 Task: Create a rule when custom fields attachments is set to a date Less than 1 hours from now by anyone.
Action: Mouse moved to (994, 75)
Screenshot: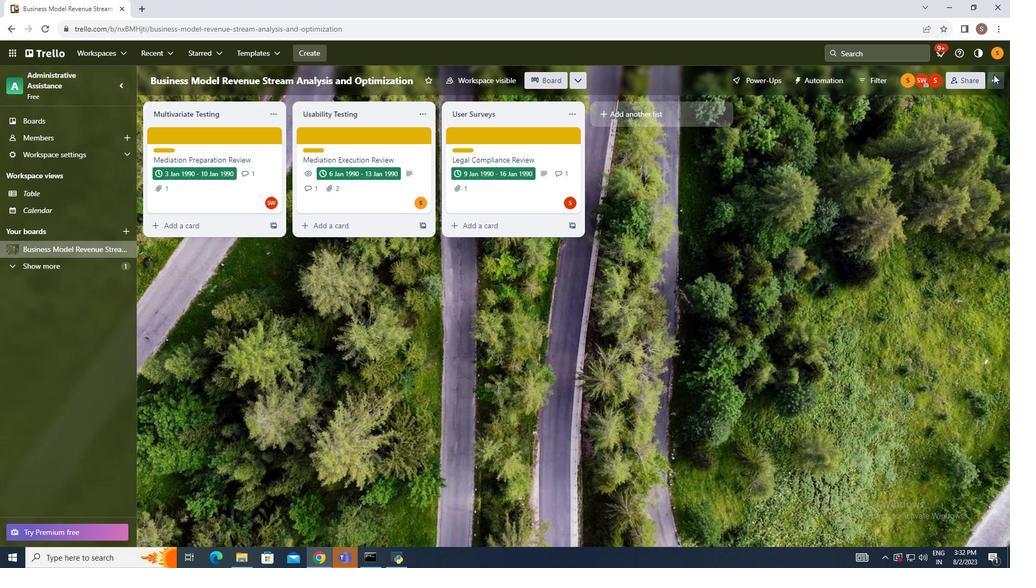 
Action: Mouse pressed left at (994, 75)
Screenshot: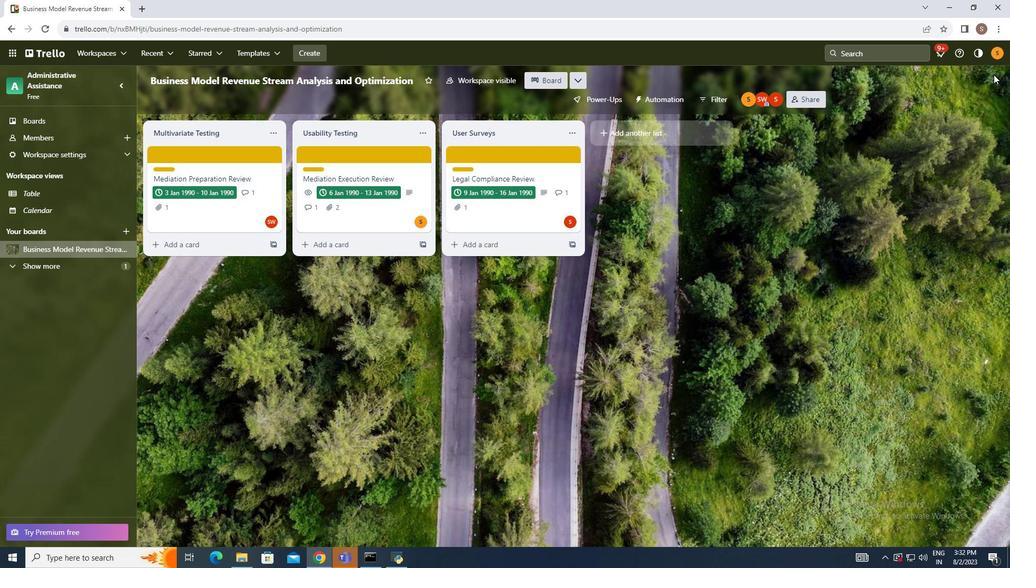 
Action: Mouse moved to (892, 228)
Screenshot: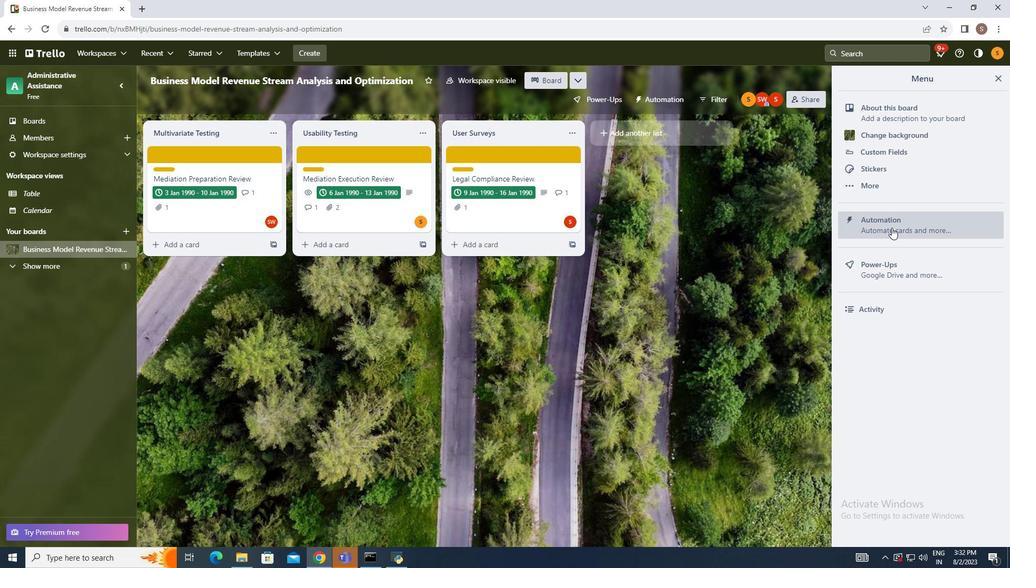 
Action: Mouse pressed left at (892, 228)
Screenshot: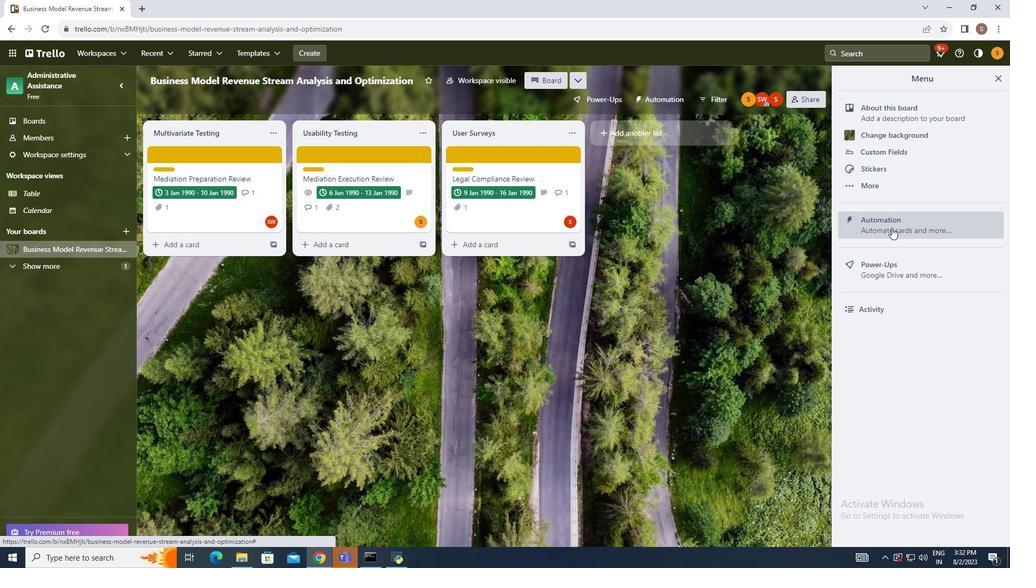 
Action: Mouse moved to (193, 197)
Screenshot: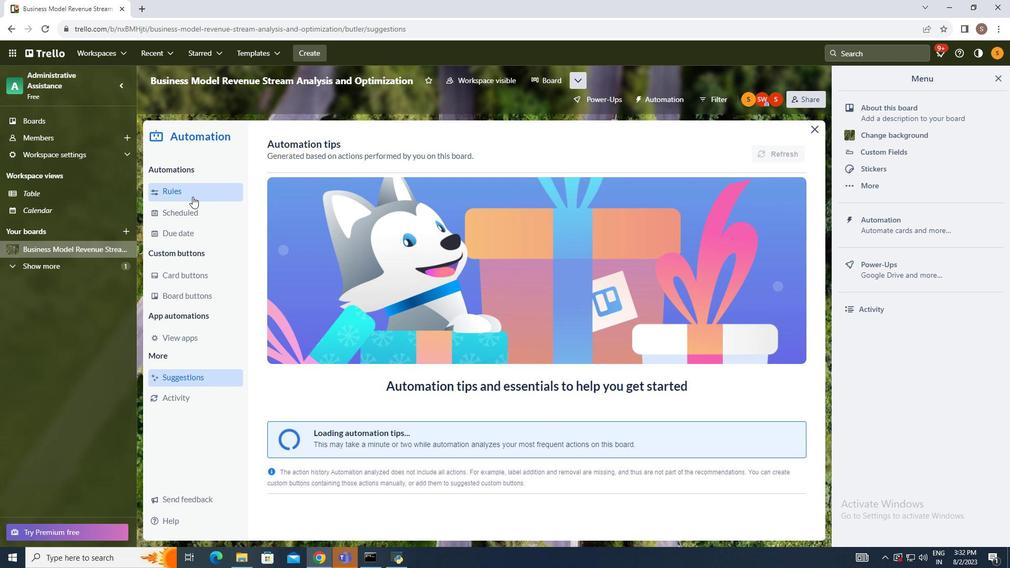 
Action: Mouse pressed left at (193, 197)
Screenshot: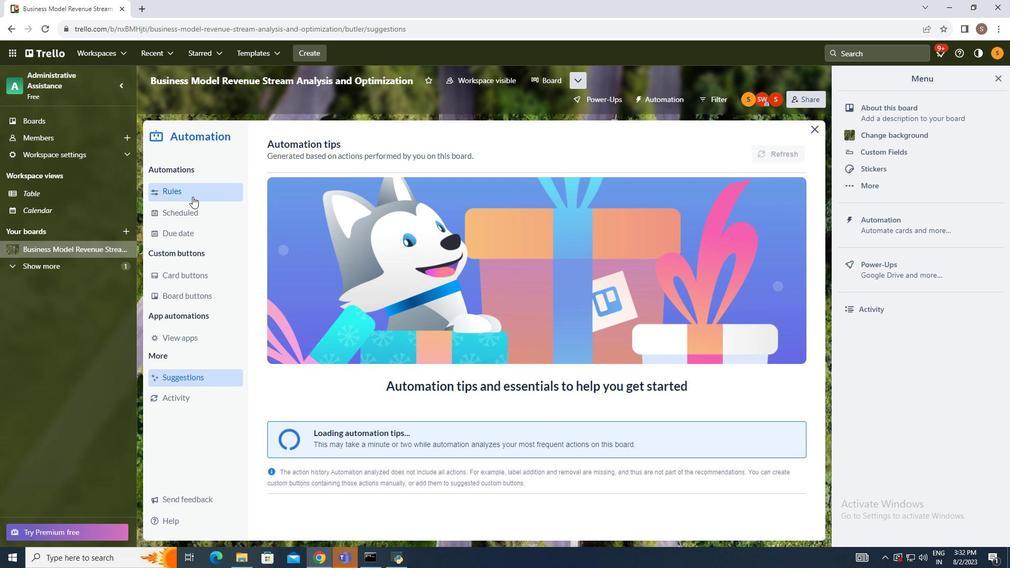 
Action: Mouse moved to (700, 149)
Screenshot: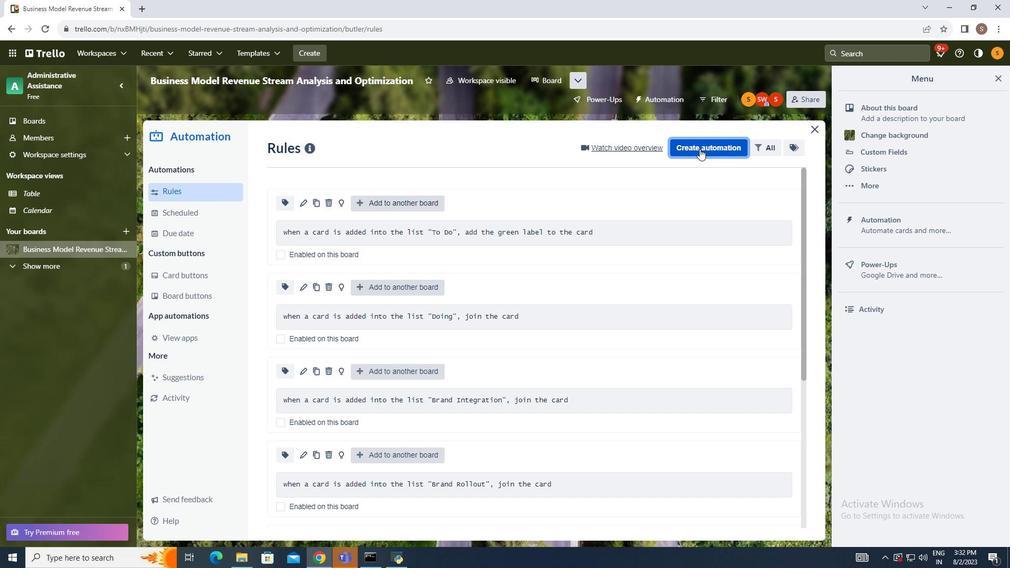 
Action: Mouse pressed left at (700, 149)
Screenshot: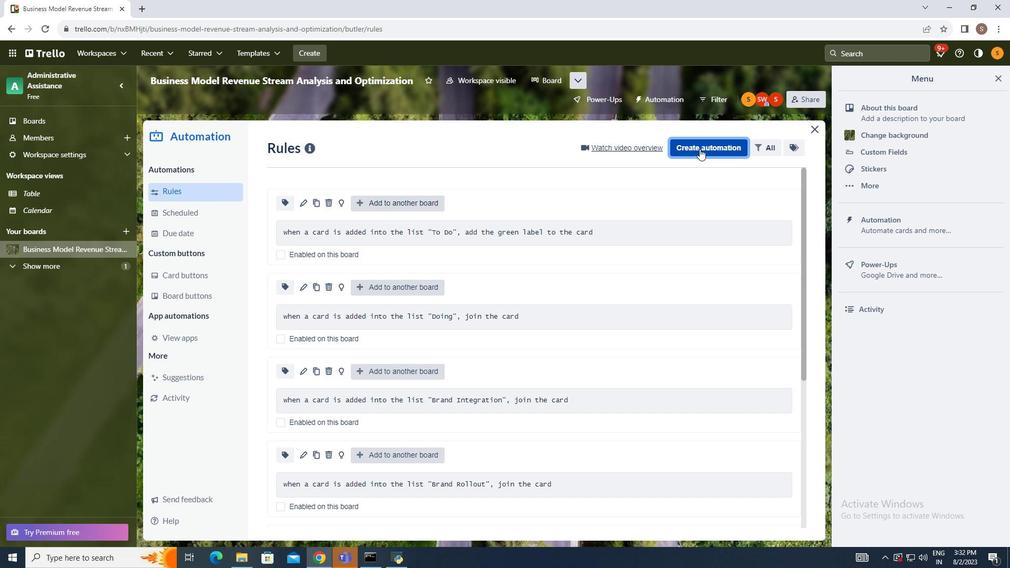 
Action: Mouse moved to (518, 254)
Screenshot: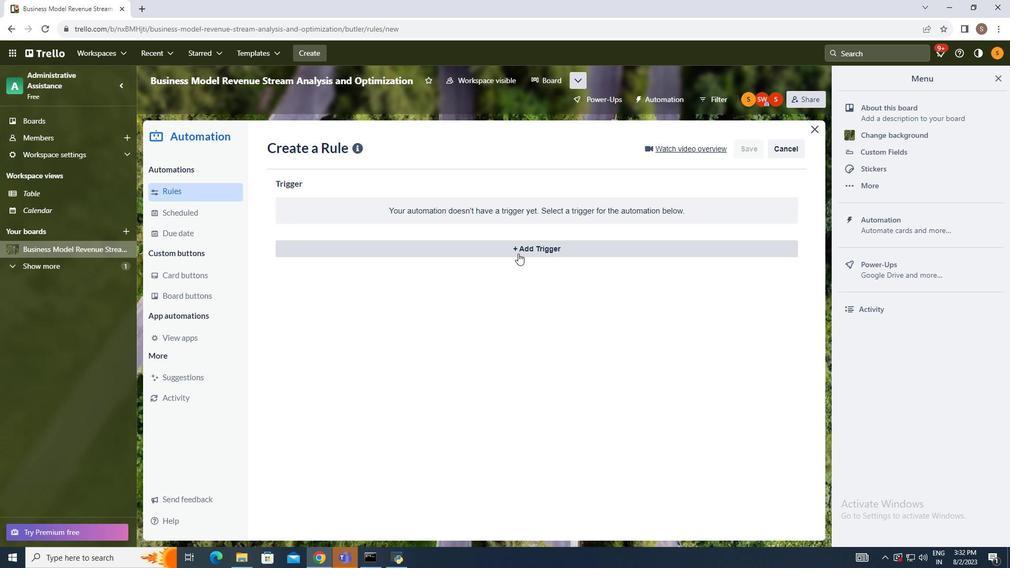 
Action: Mouse pressed left at (518, 254)
Screenshot: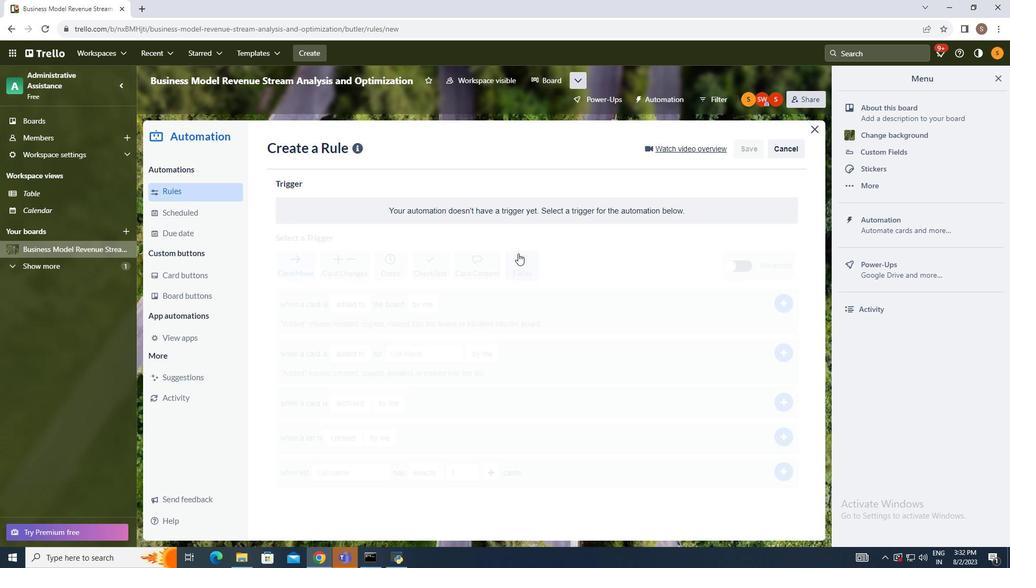 
Action: Mouse moved to (525, 295)
Screenshot: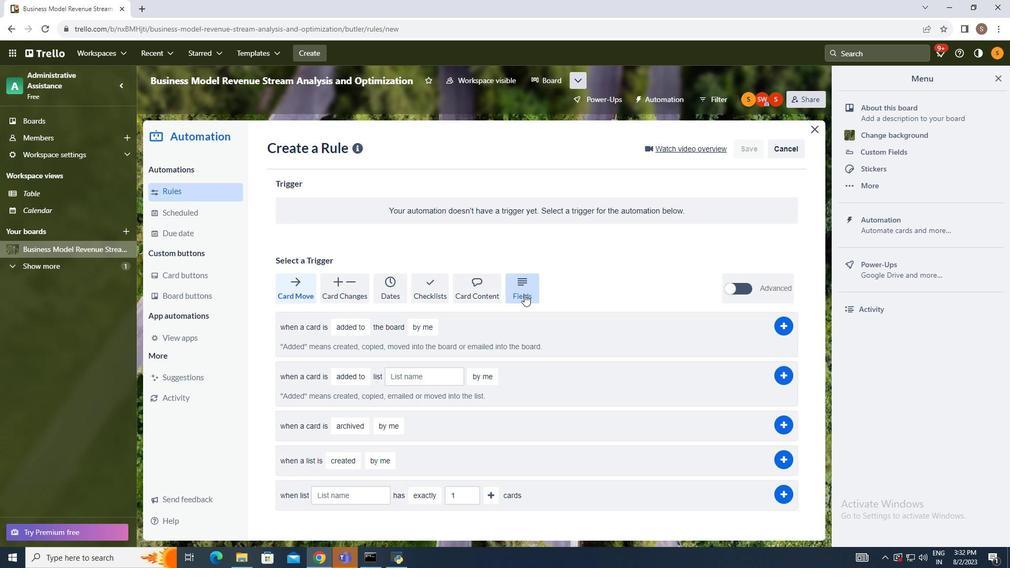 
Action: Mouse pressed left at (525, 295)
Screenshot: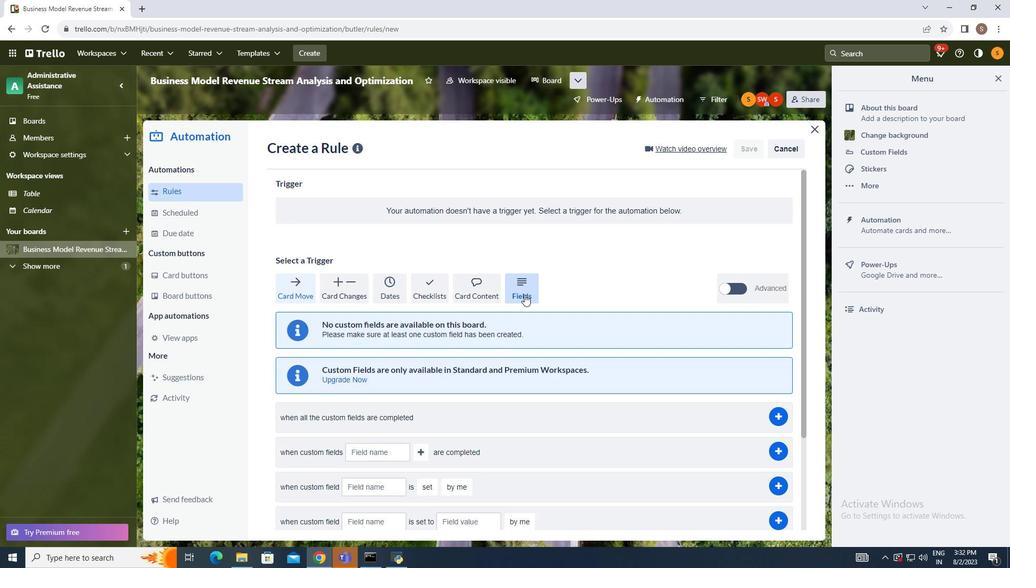 
Action: Mouse moved to (527, 295)
Screenshot: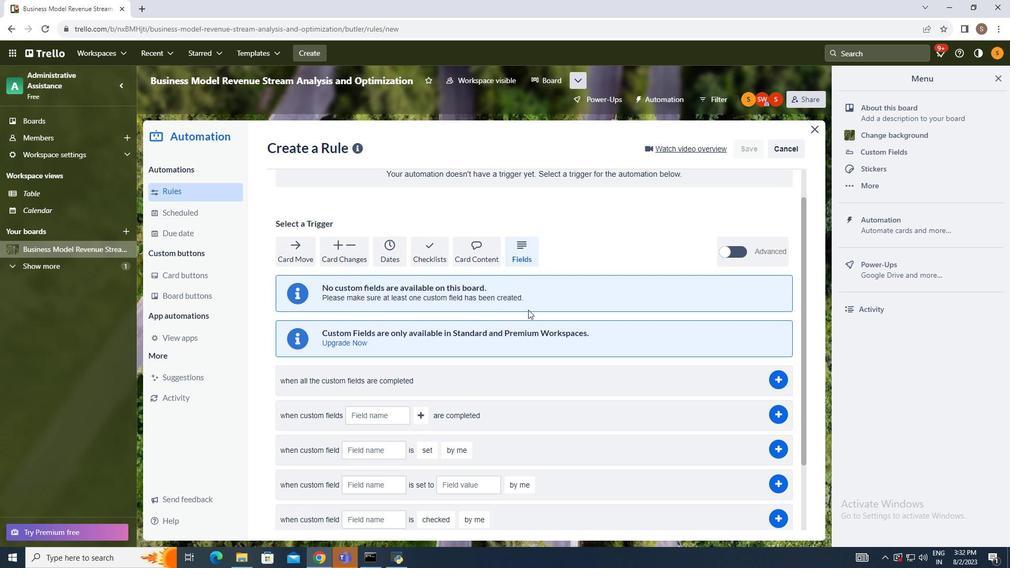 
Action: Mouse scrolled (527, 295) with delta (0, 0)
Screenshot: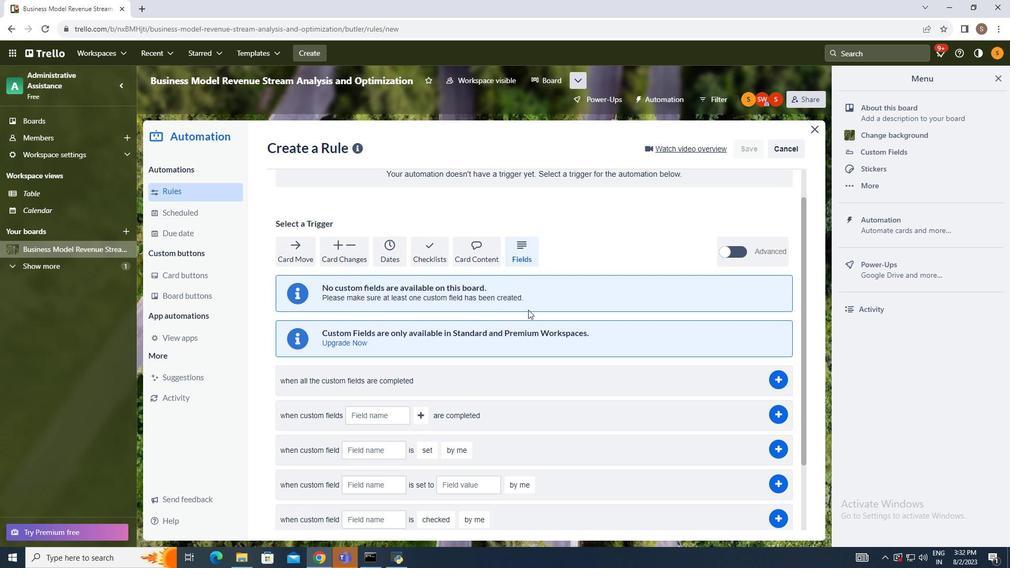 
Action: Mouse moved to (528, 306)
Screenshot: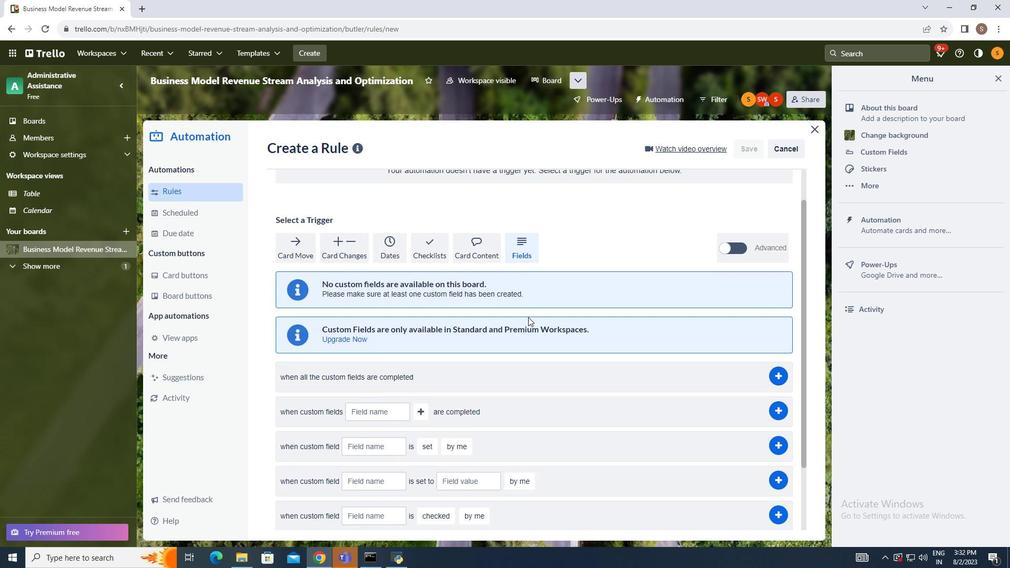 
Action: Mouse scrolled (528, 307) with delta (0, 0)
Screenshot: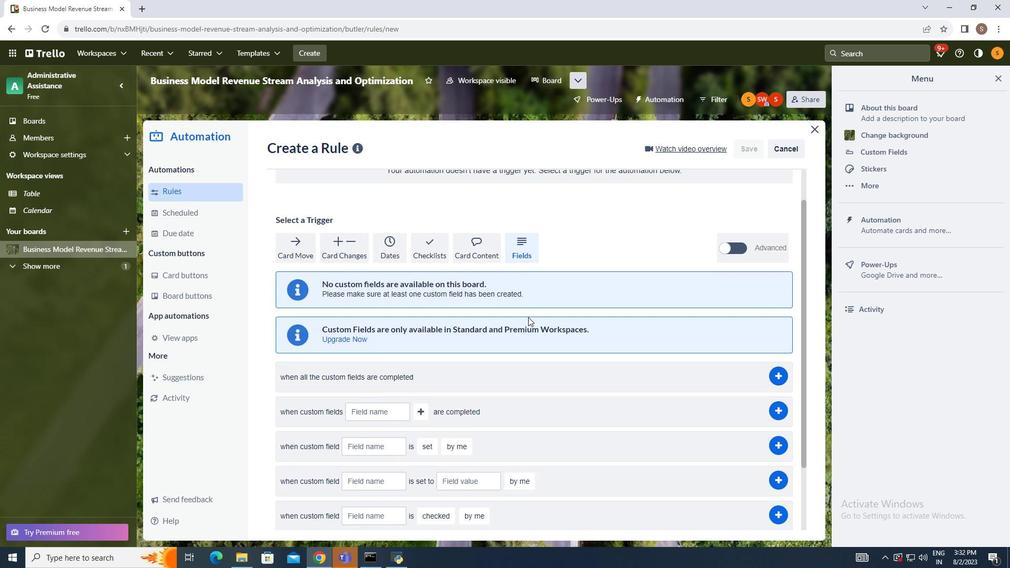 
Action: Mouse moved to (528, 307)
Screenshot: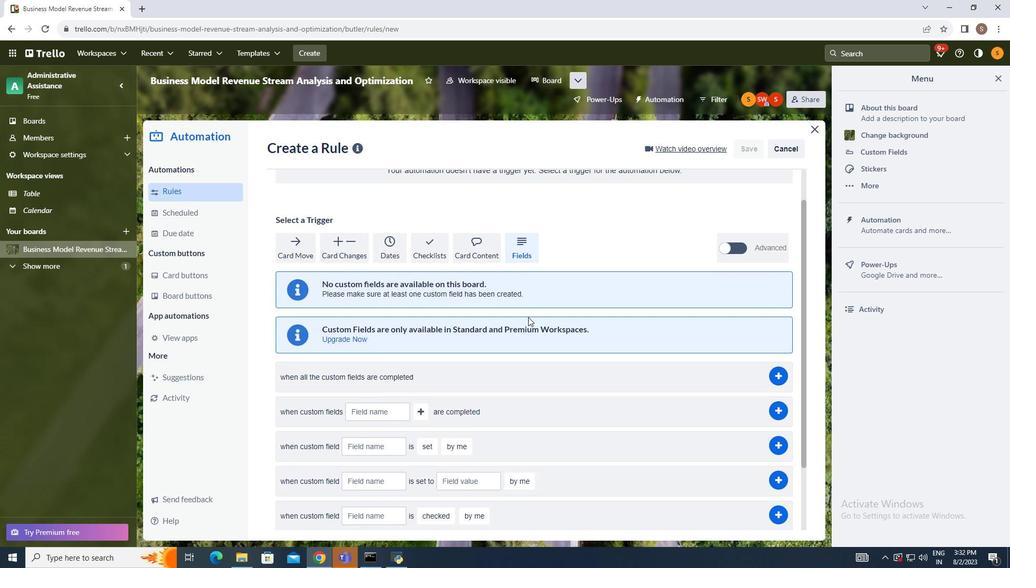 
Action: Mouse scrolled (528, 307) with delta (0, 0)
Screenshot: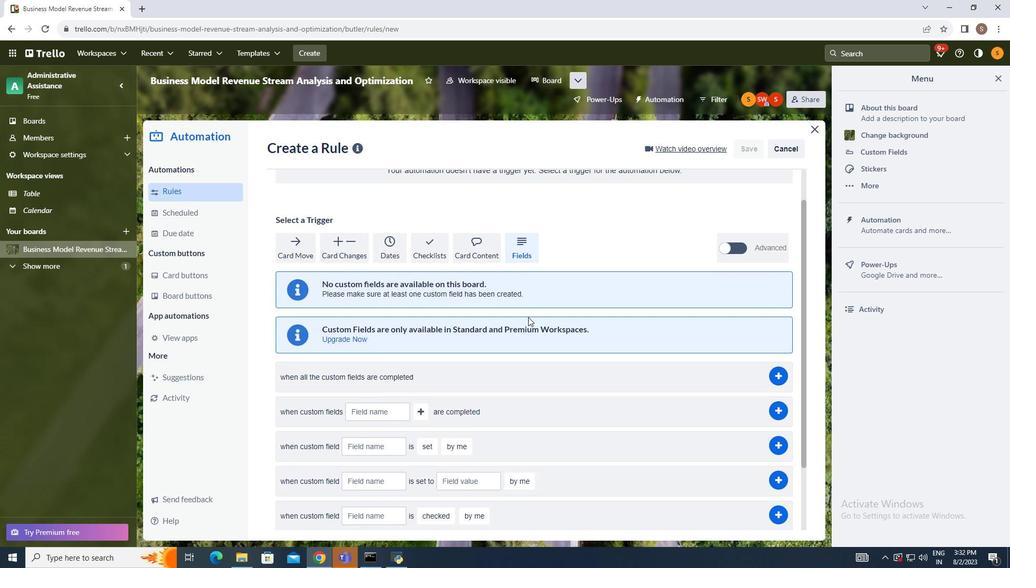 
Action: Mouse moved to (528, 311)
Screenshot: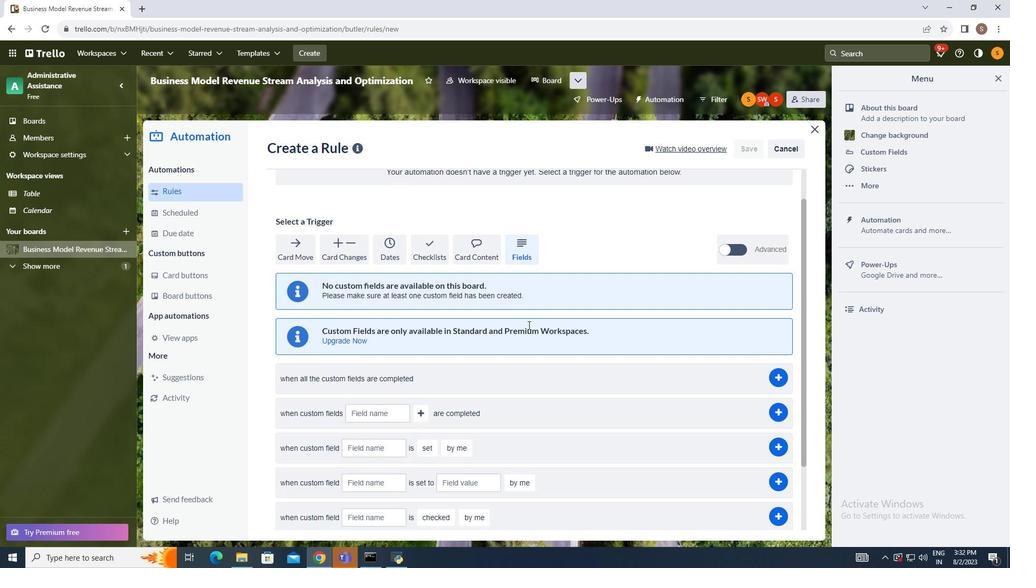 
Action: Mouse scrolled (528, 312) with delta (0, 0)
Screenshot: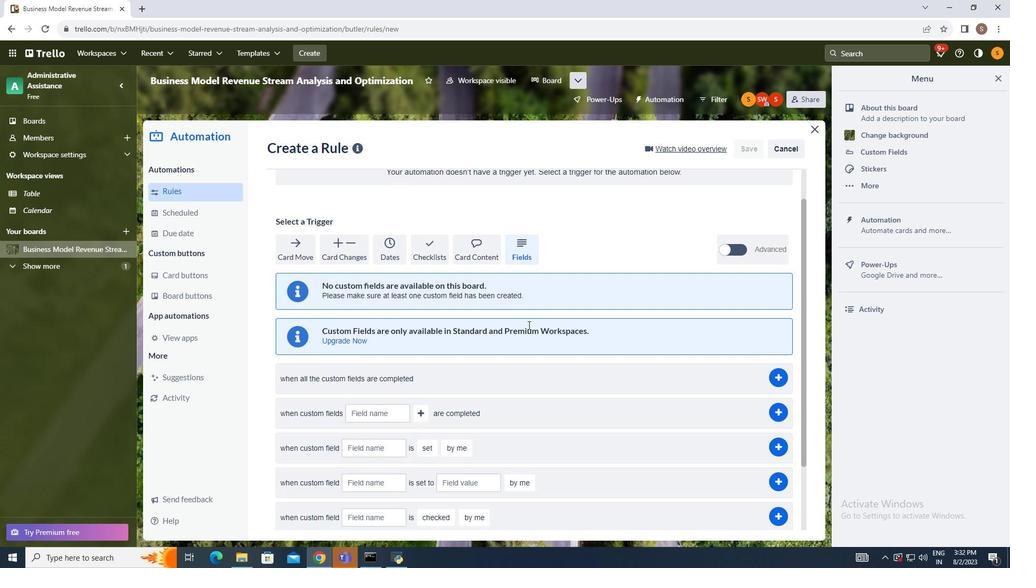 
Action: Mouse moved to (528, 313)
Screenshot: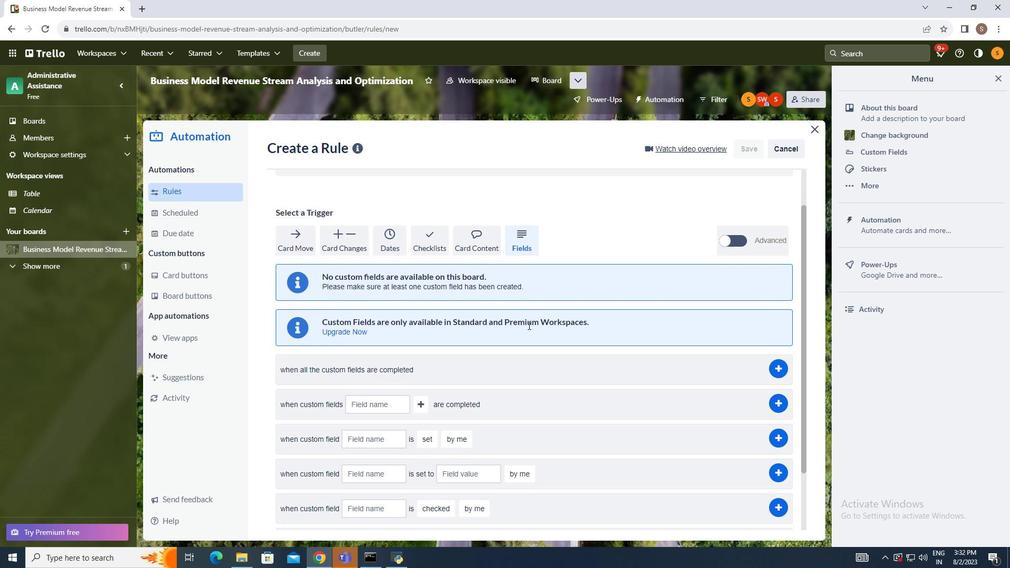 
Action: Mouse scrolled (528, 312) with delta (0, 0)
Screenshot: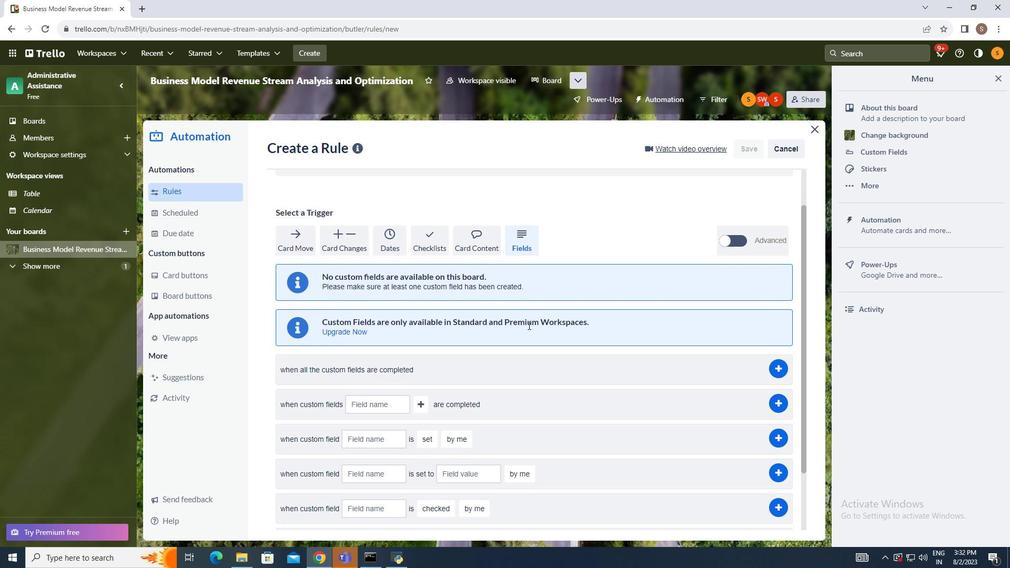 
Action: Mouse moved to (340, 501)
Screenshot: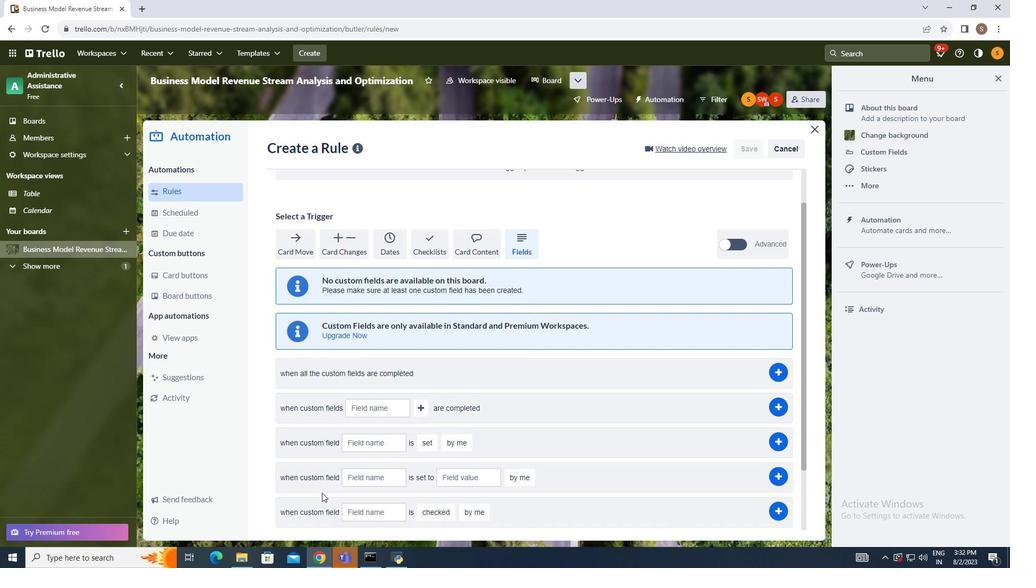 
Action: Mouse scrolled (340, 502) with delta (0, 0)
Screenshot: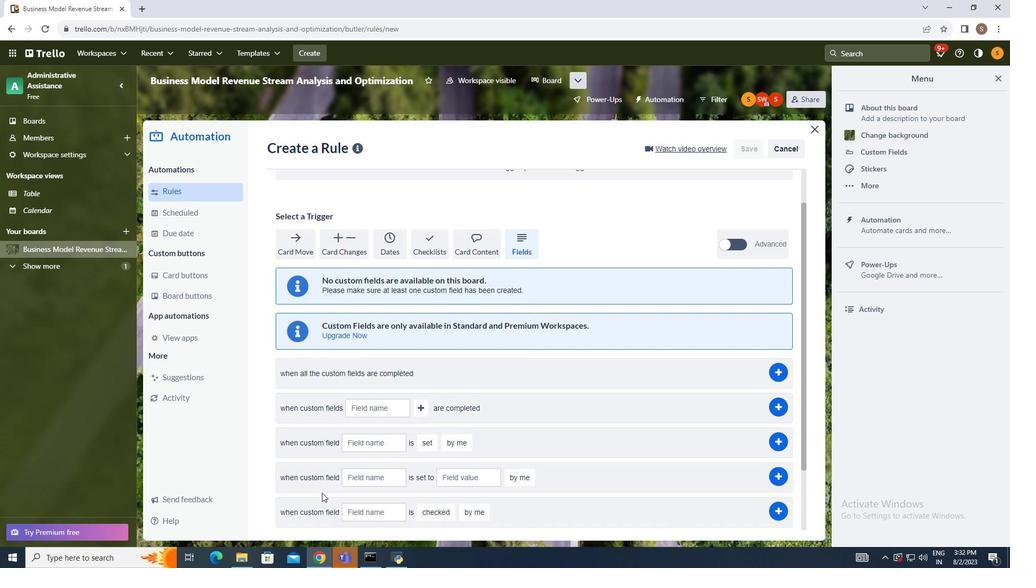 
Action: Mouse moved to (335, 501)
Screenshot: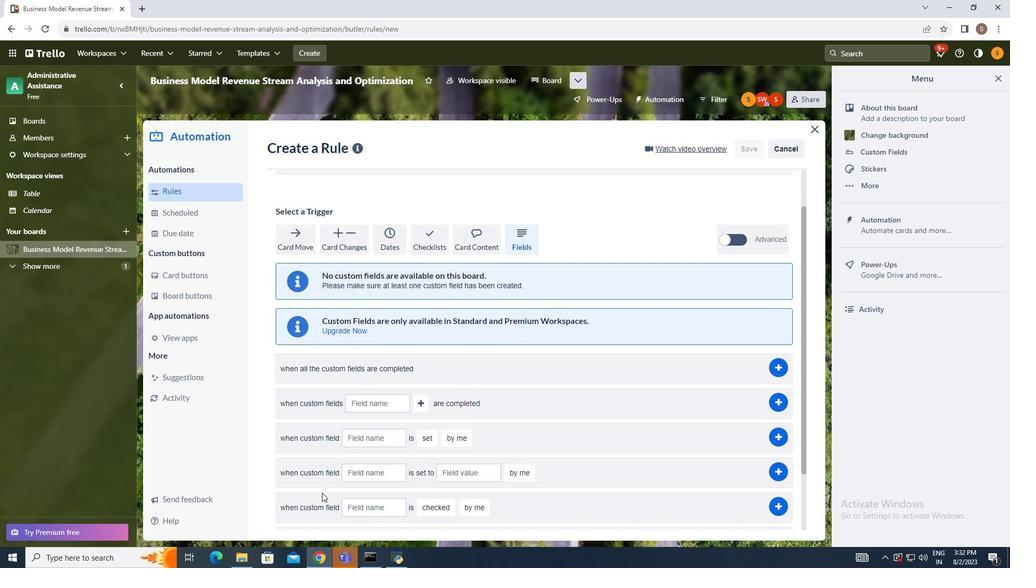 
Action: Mouse scrolled (335, 501) with delta (0, 0)
Screenshot: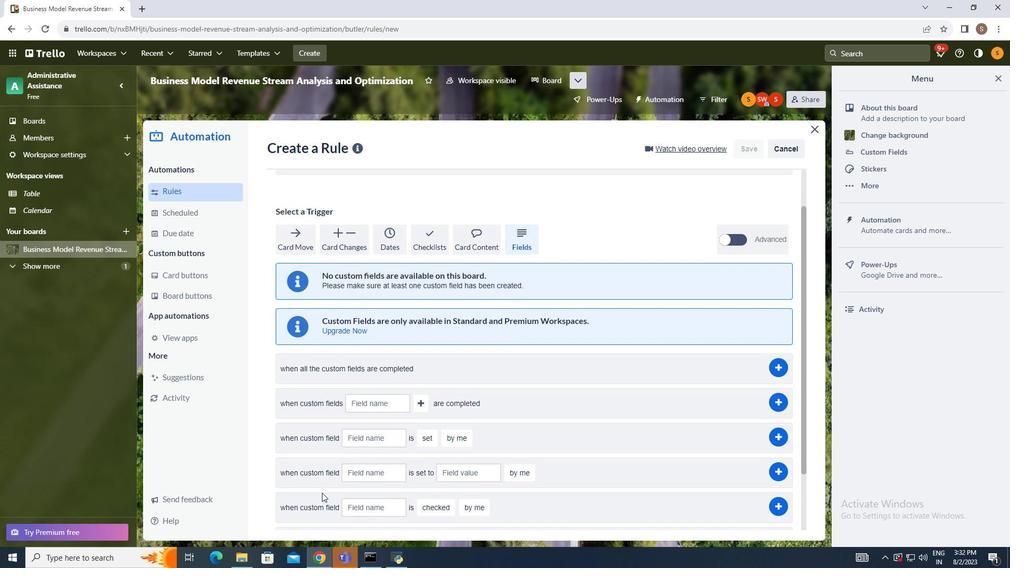 
Action: Mouse moved to (322, 488)
Screenshot: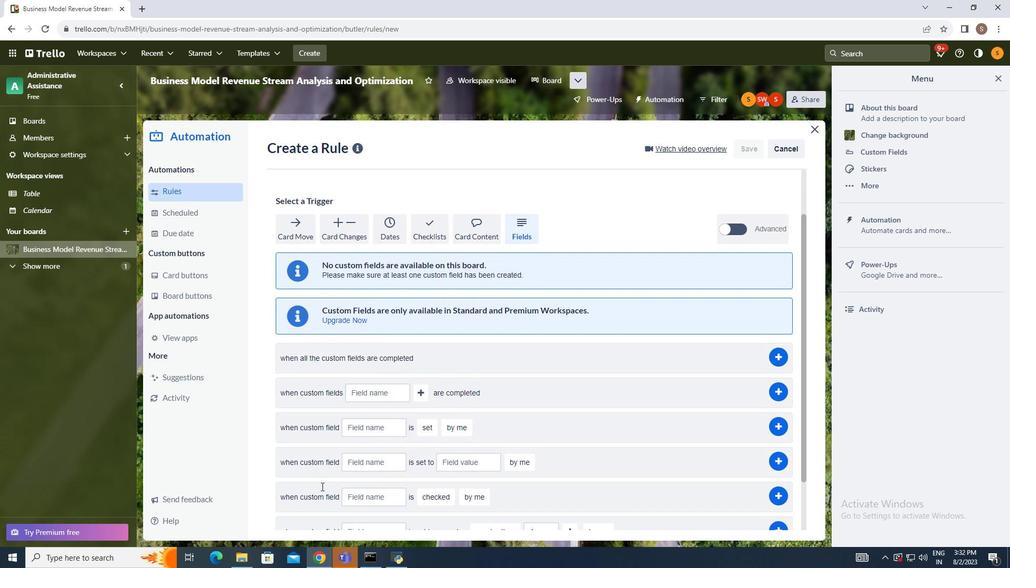 
Action: Mouse scrolled (322, 487) with delta (0, 0)
Screenshot: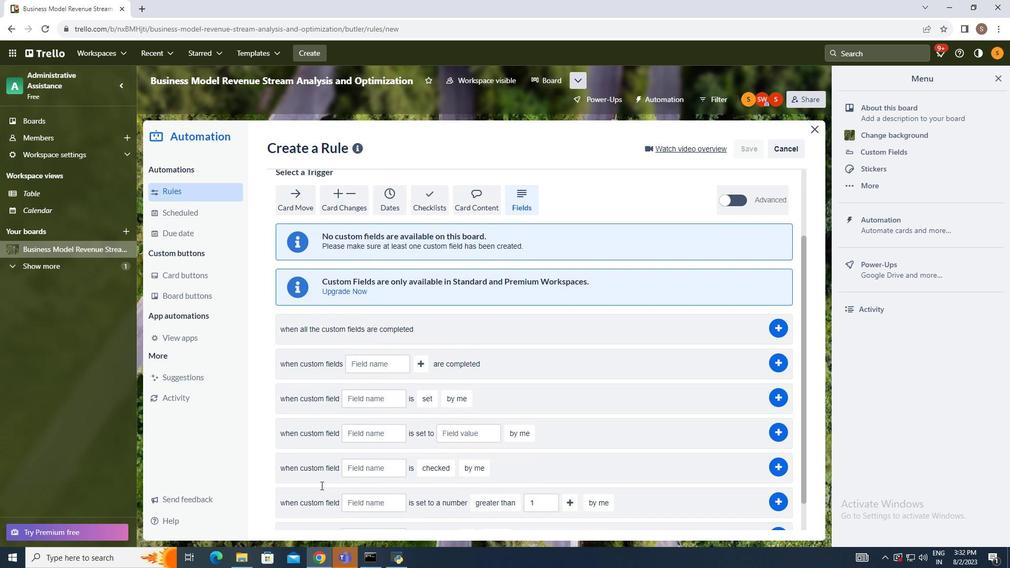 
Action: Mouse scrolled (322, 487) with delta (0, 0)
Screenshot: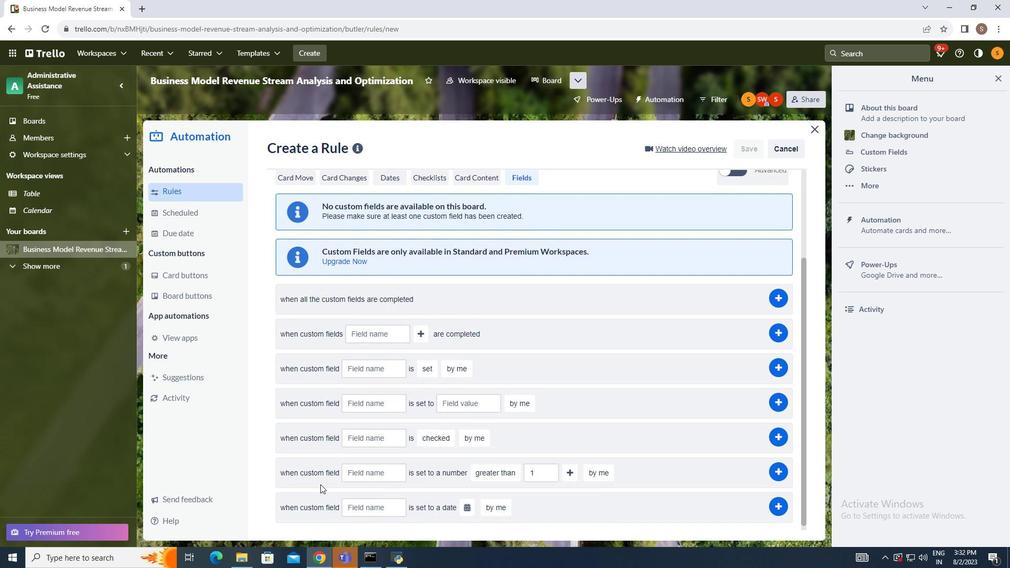 
Action: Mouse moved to (322, 487)
Screenshot: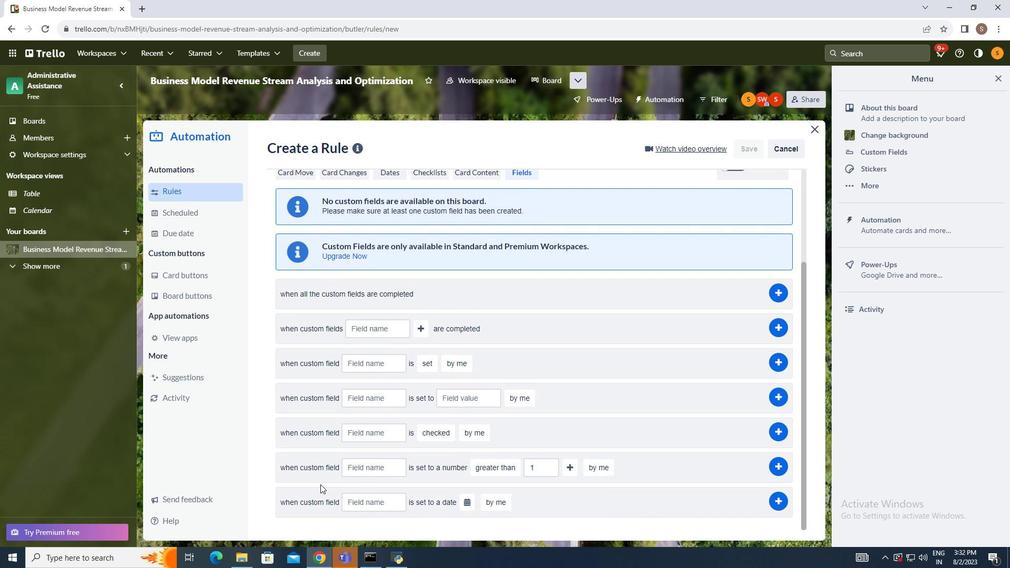 
Action: Mouse scrolled (322, 486) with delta (0, 0)
Screenshot: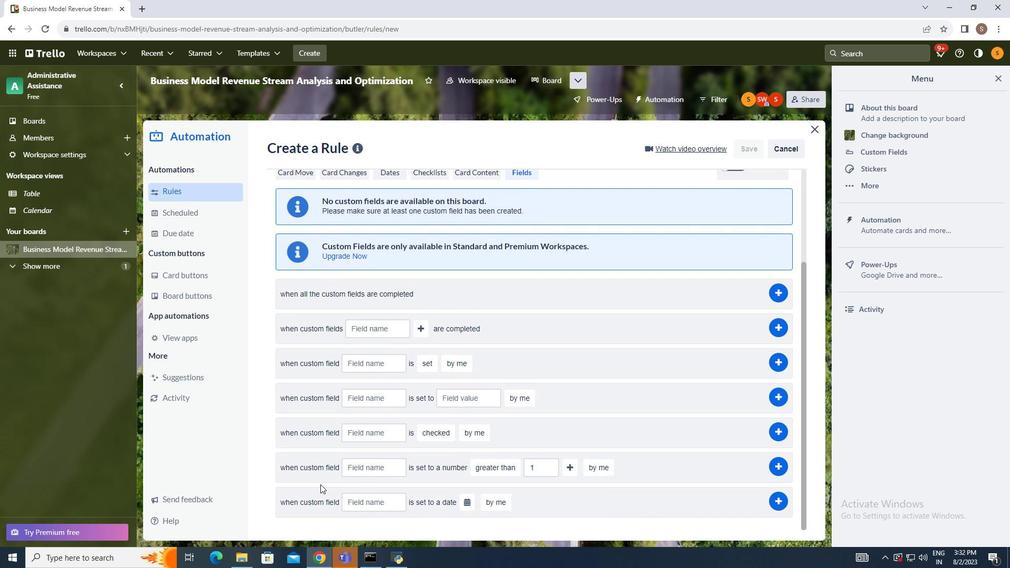 
Action: Mouse moved to (367, 502)
Screenshot: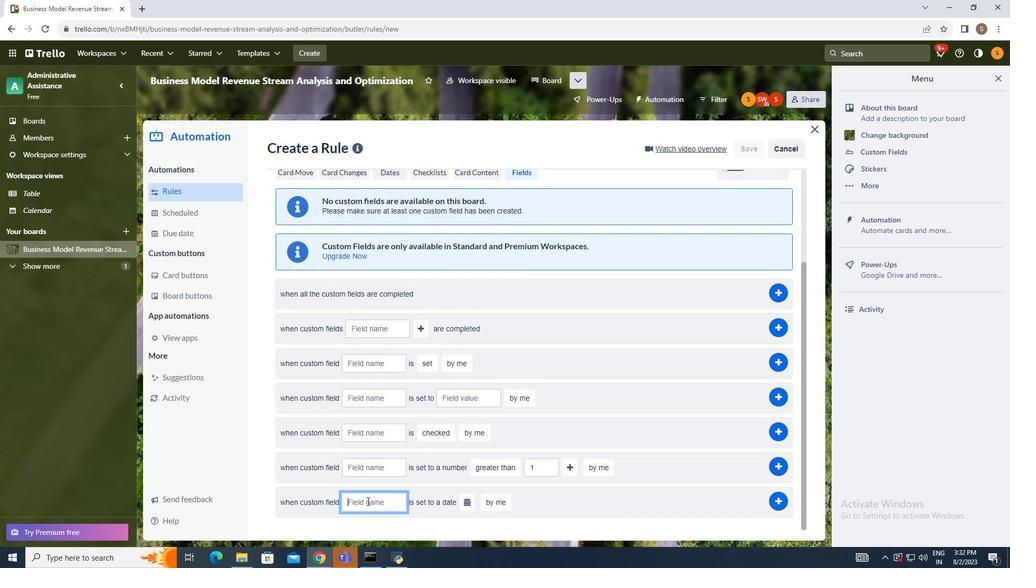 
Action: Mouse pressed left at (367, 502)
Screenshot: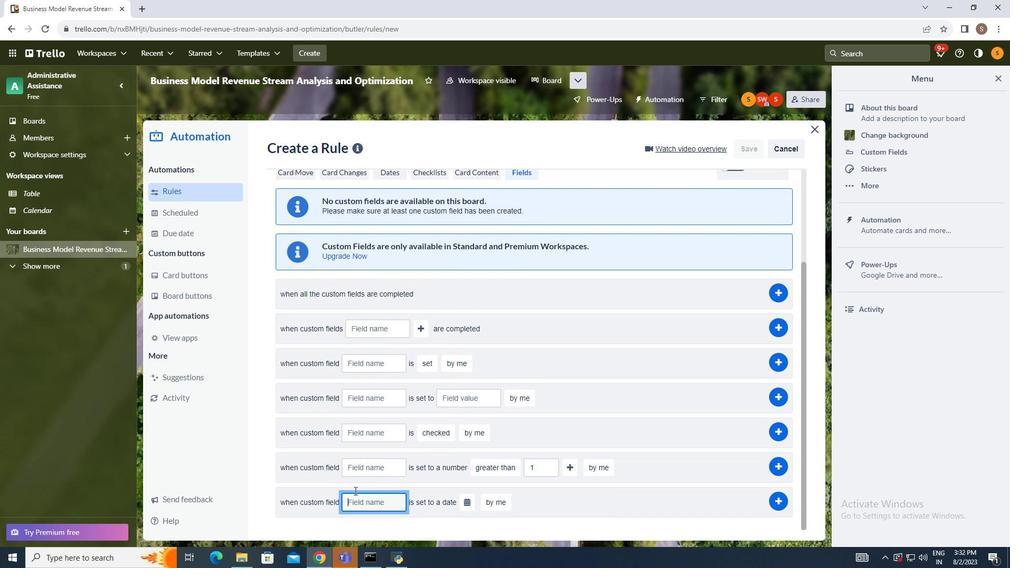 
Action: Mouse moved to (249, 416)
Screenshot: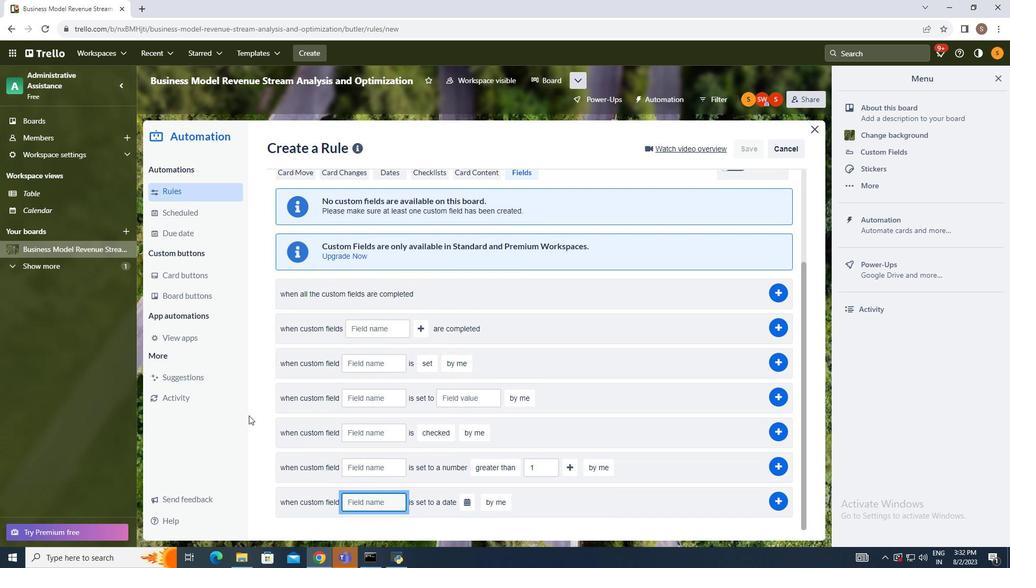 
Action: Key pressed attachments
Screenshot: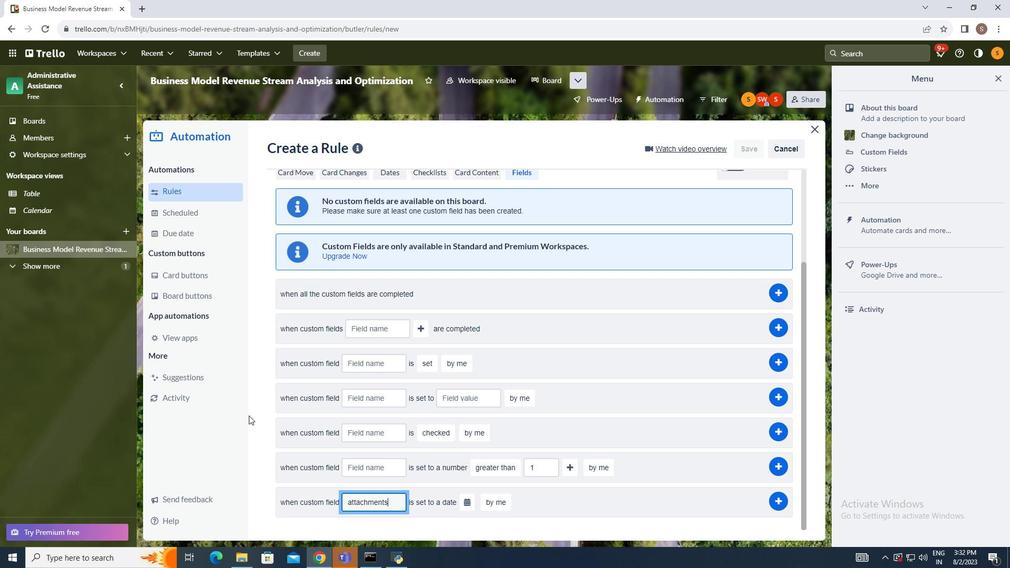 
Action: Mouse moved to (466, 502)
Screenshot: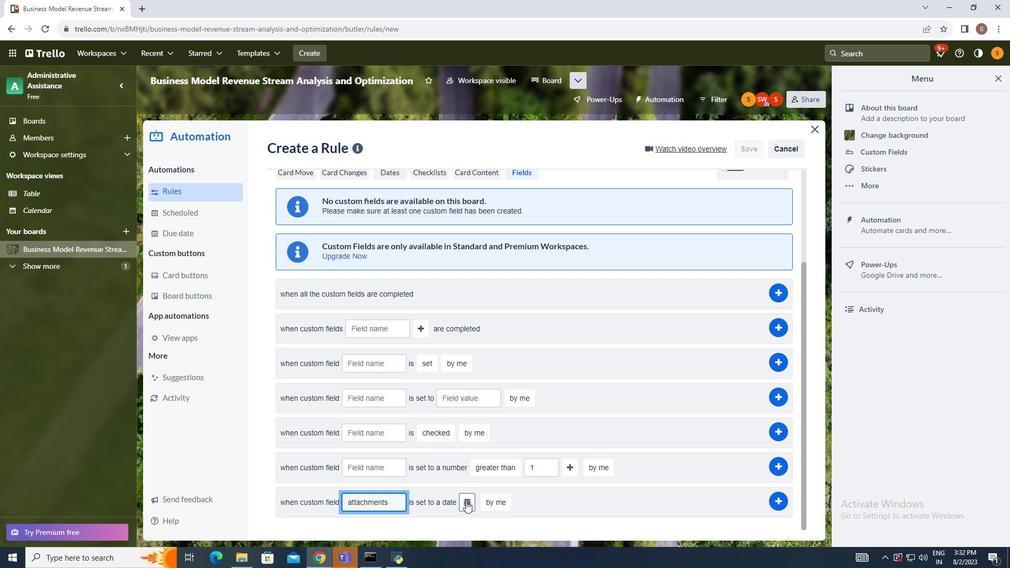 
Action: Mouse pressed left at (466, 502)
Screenshot: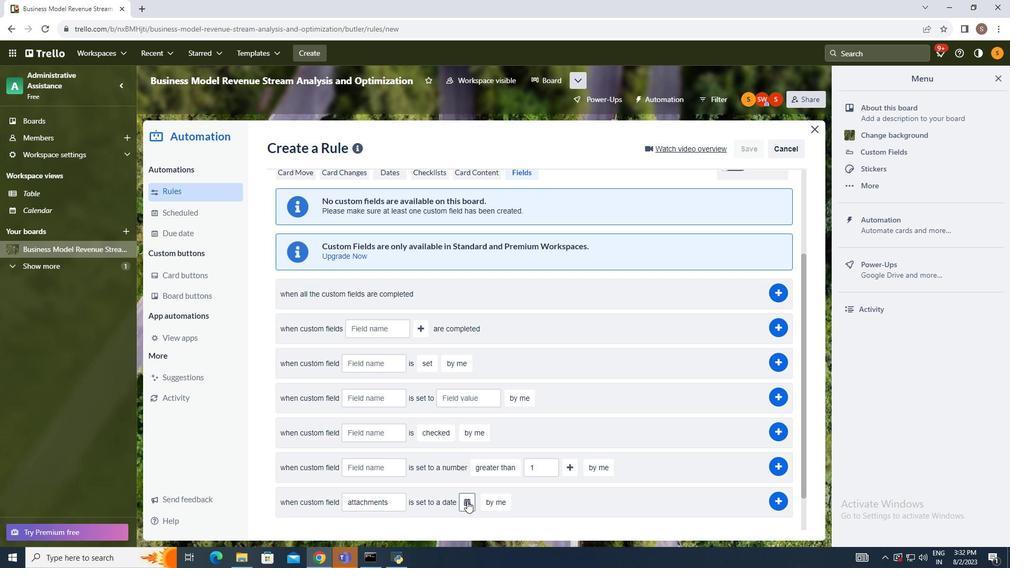 
Action: Mouse moved to (467, 502)
Screenshot: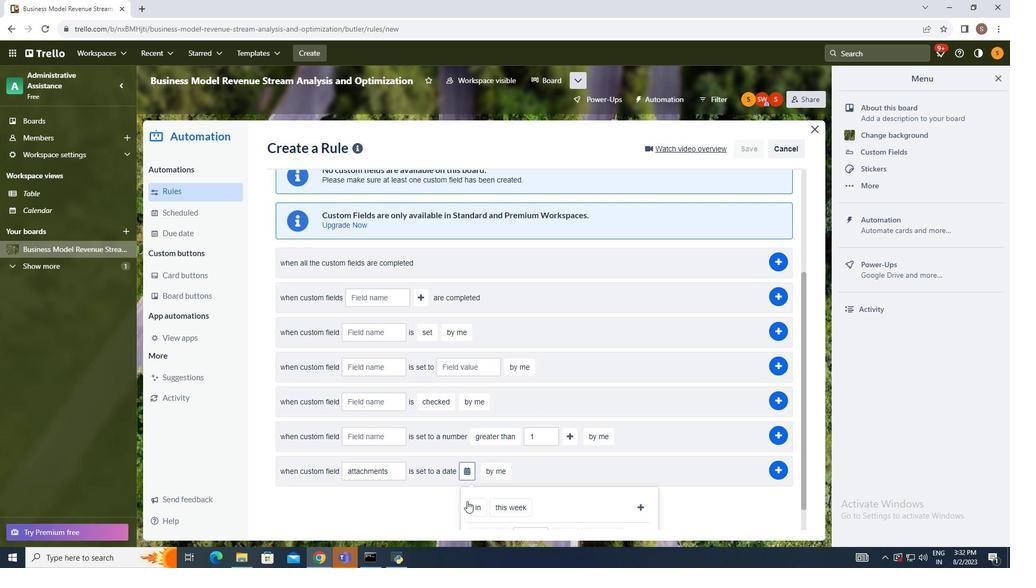 
Action: Mouse scrolled (467, 501) with delta (0, 0)
Screenshot: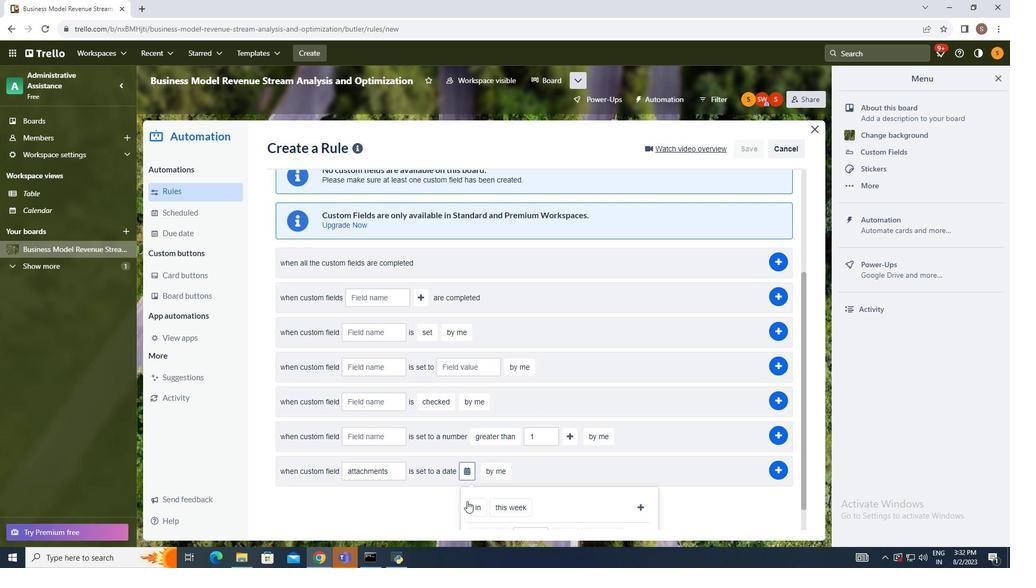 
Action: Mouse scrolled (467, 501) with delta (0, 0)
Screenshot: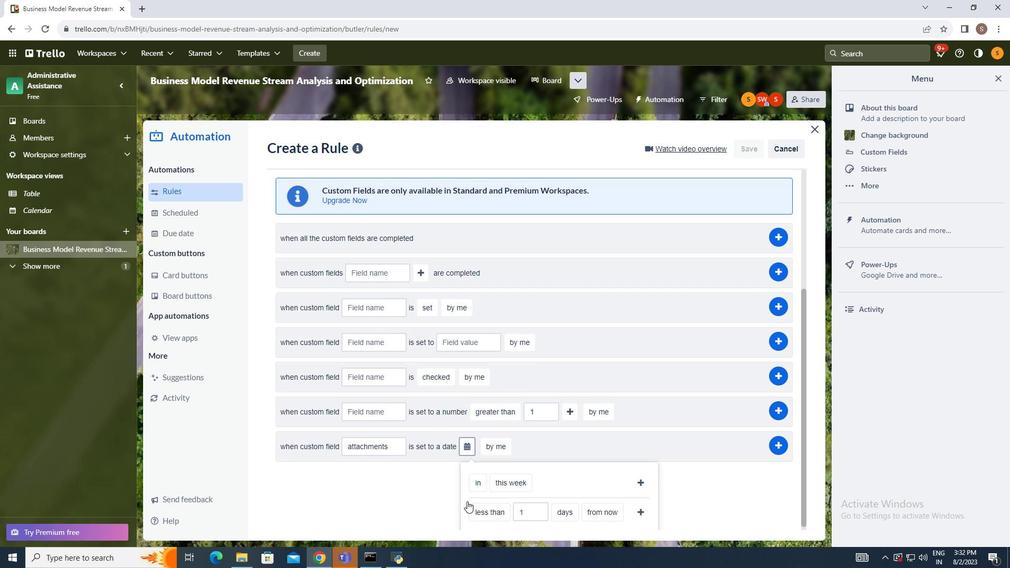 
Action: Mouse scrolled (467, 501) with delta (0, 0)
Screenshot: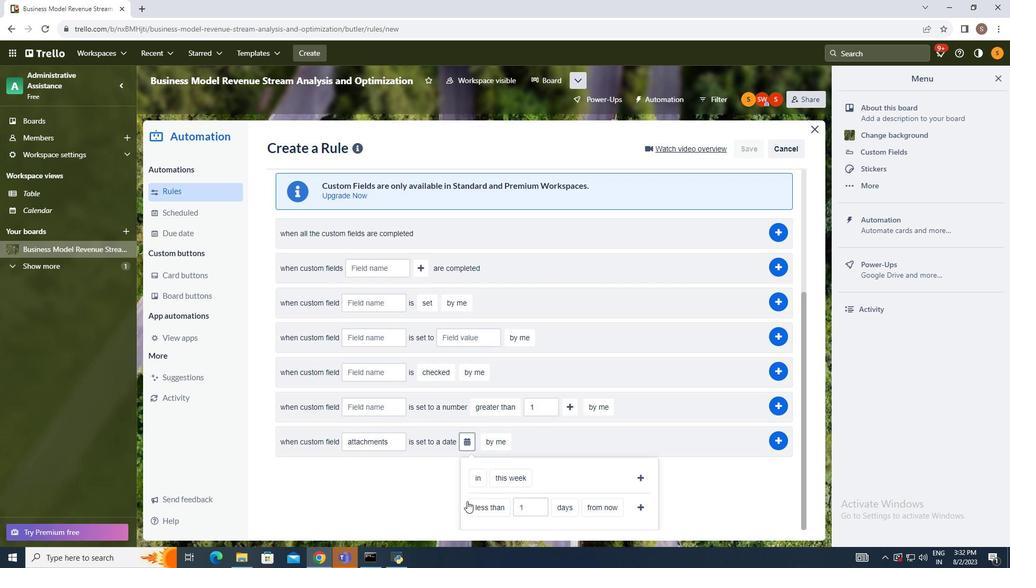 
Action: Mouse scrolled (467, 501) with delta (0, 0)
Screenshot: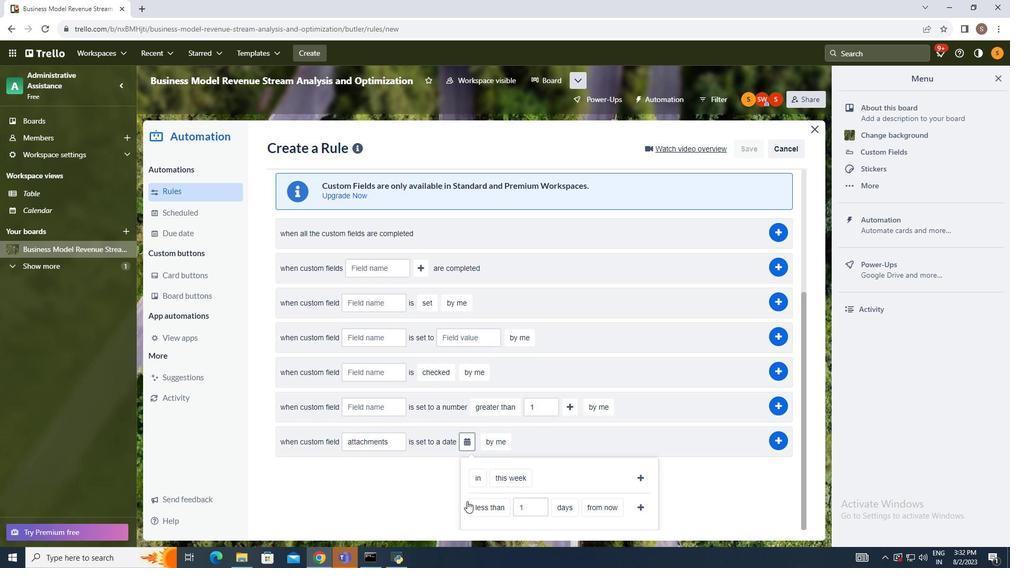 
Action: Mouse moved to (483, 508)
Screenshot: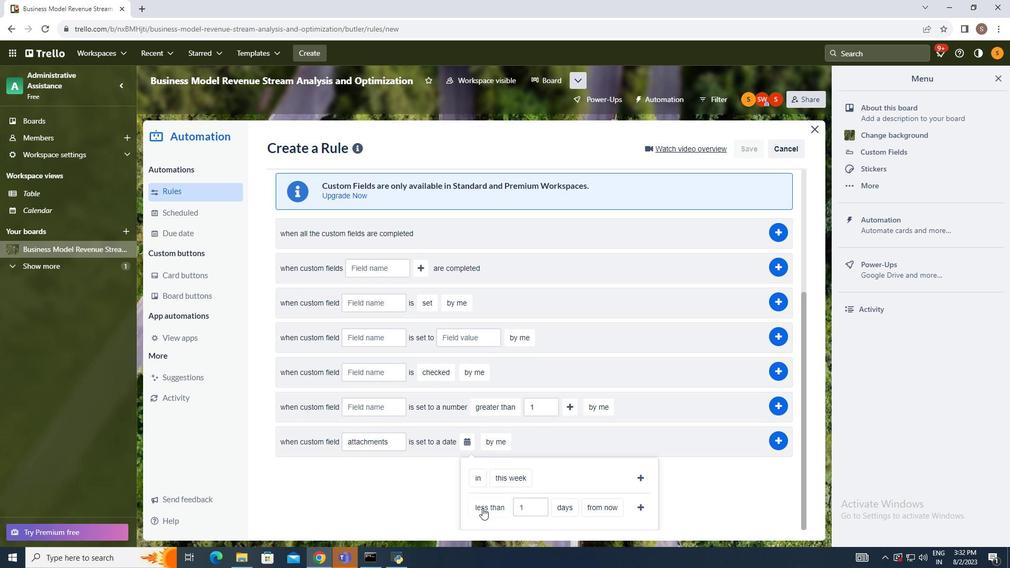 
Action: Mouse pressed left at (483, 508)
Screenshot: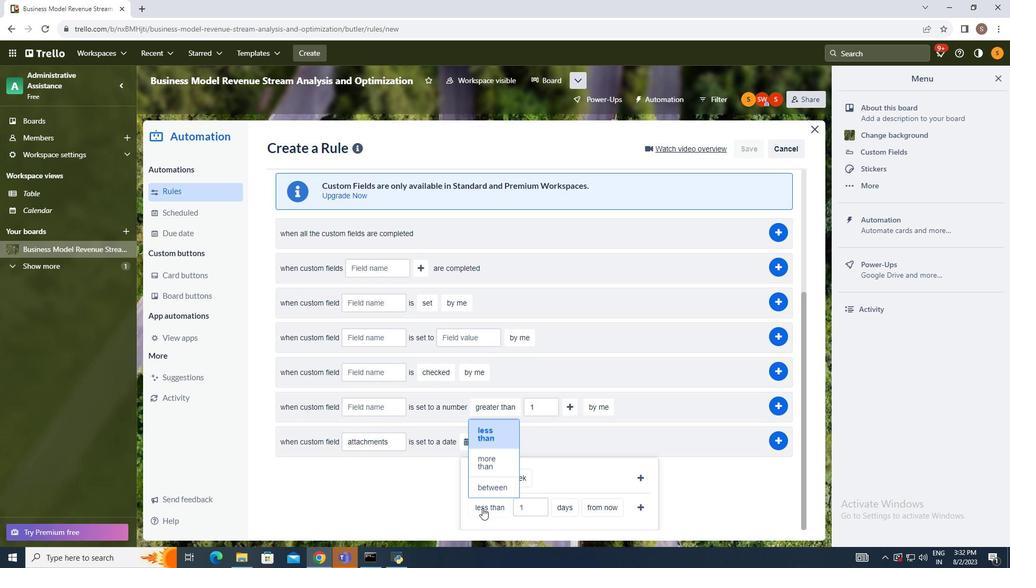 
Action: Mouse moved to (486, 430)
Screenshot: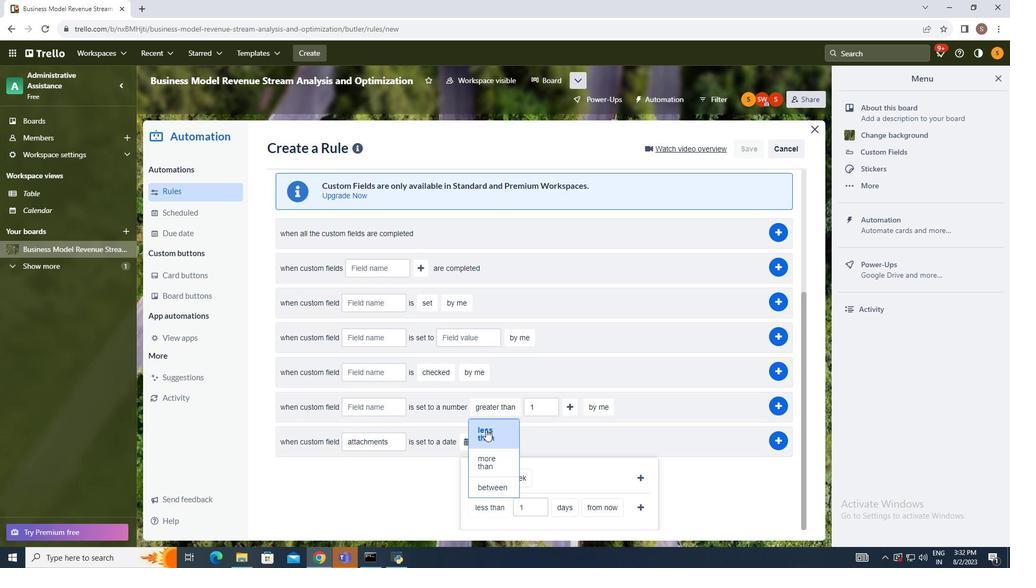 
Action: Mouse pressed left at (486, 430)
Screenshot: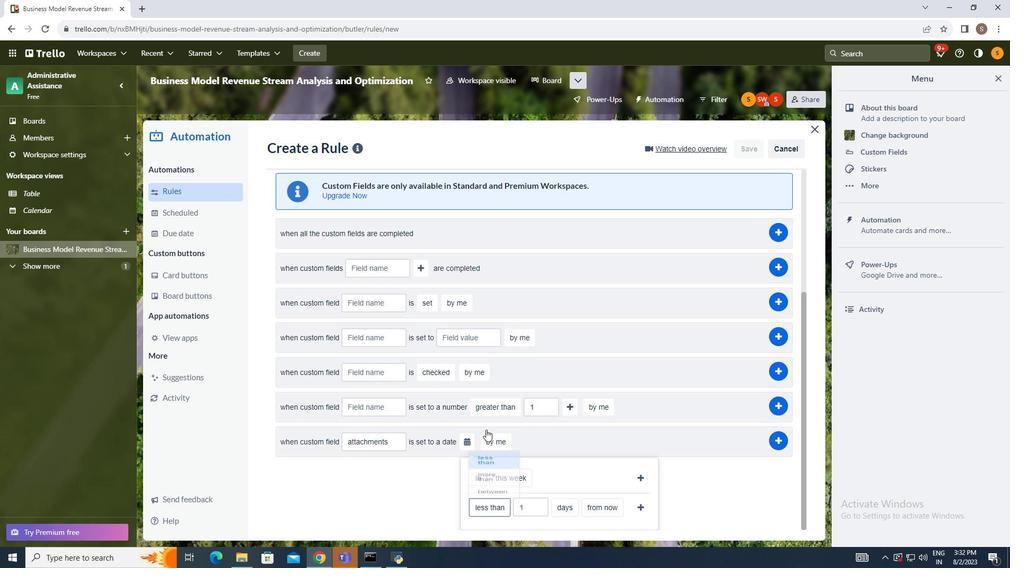 
Action: Mouse moved to (568, 508)
Screenshot: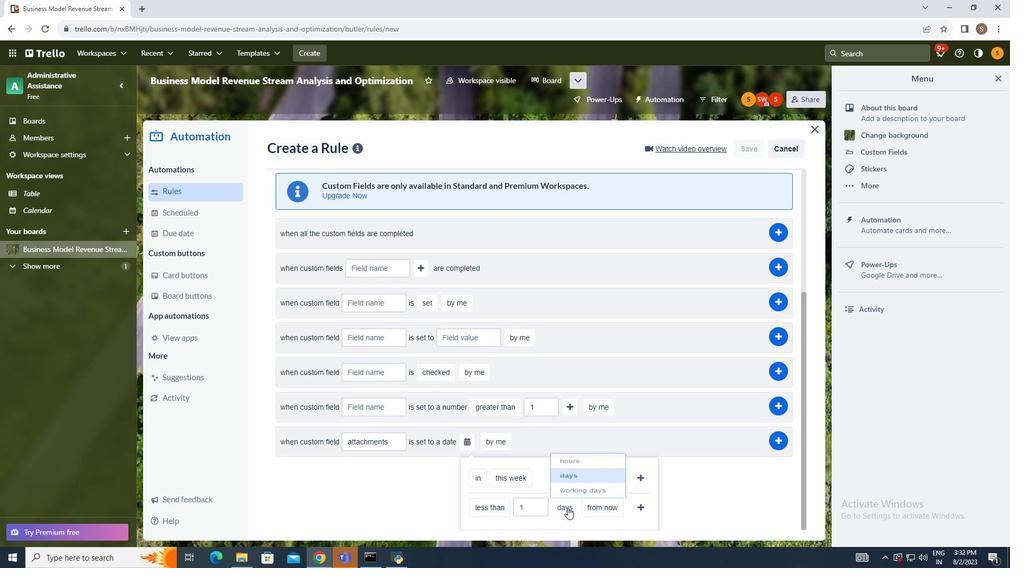 
Action: Mouse pressed left at (568, 508)
Screenshot: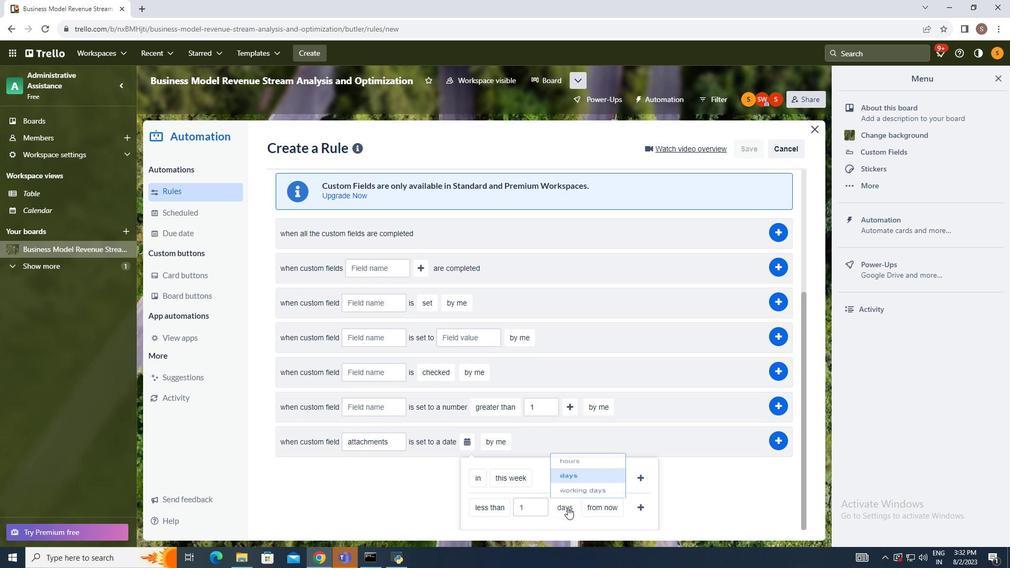 
Action: Mouse moved to (574, 444)
Screenshot: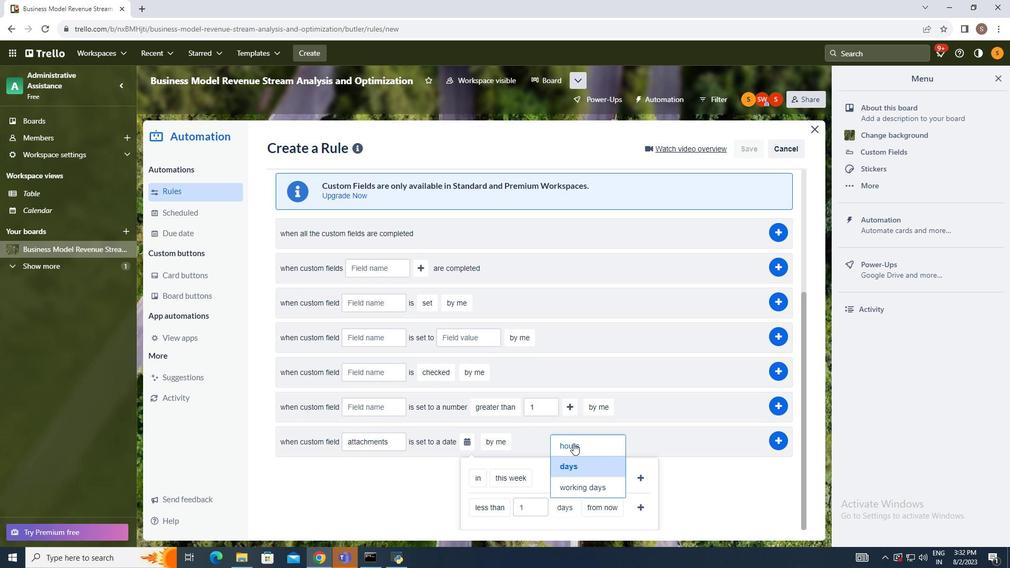
Action: Mouse pressed left at (574, 444)
Screenshot: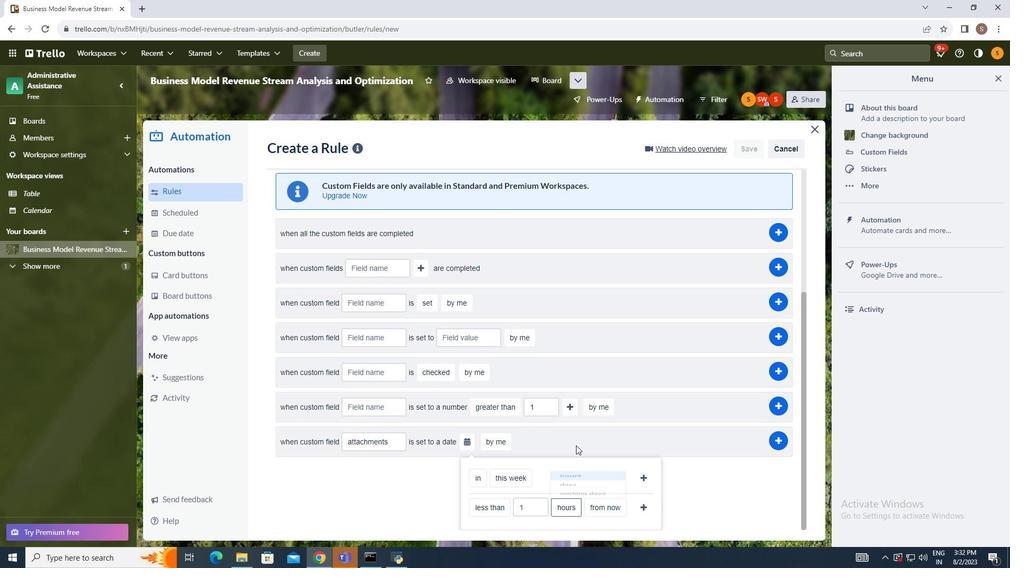 
Action: Mouse moved to (611, 513)
Screenshot: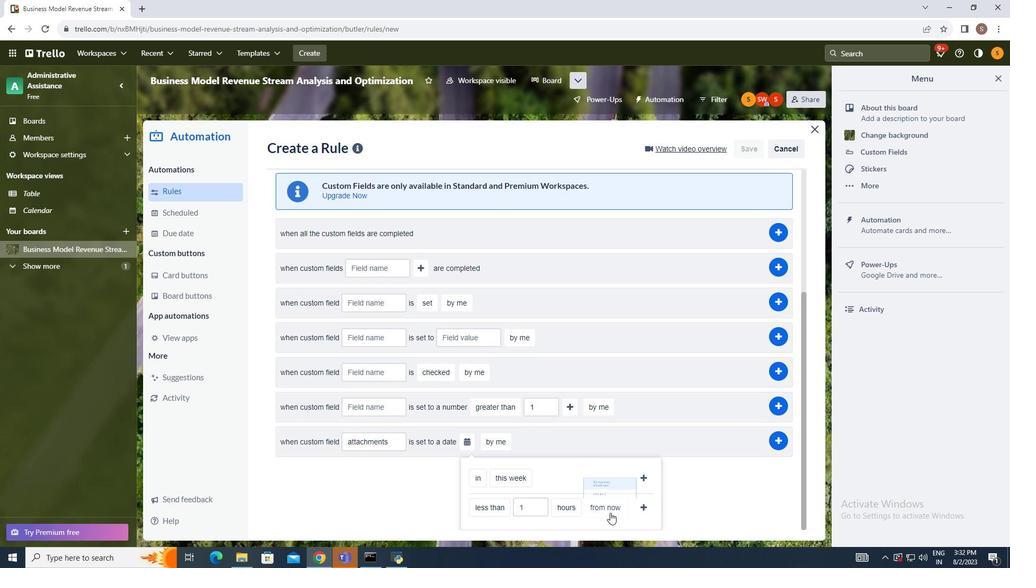 
Action: Mouse pressed left at (611, 513)
Screenshot: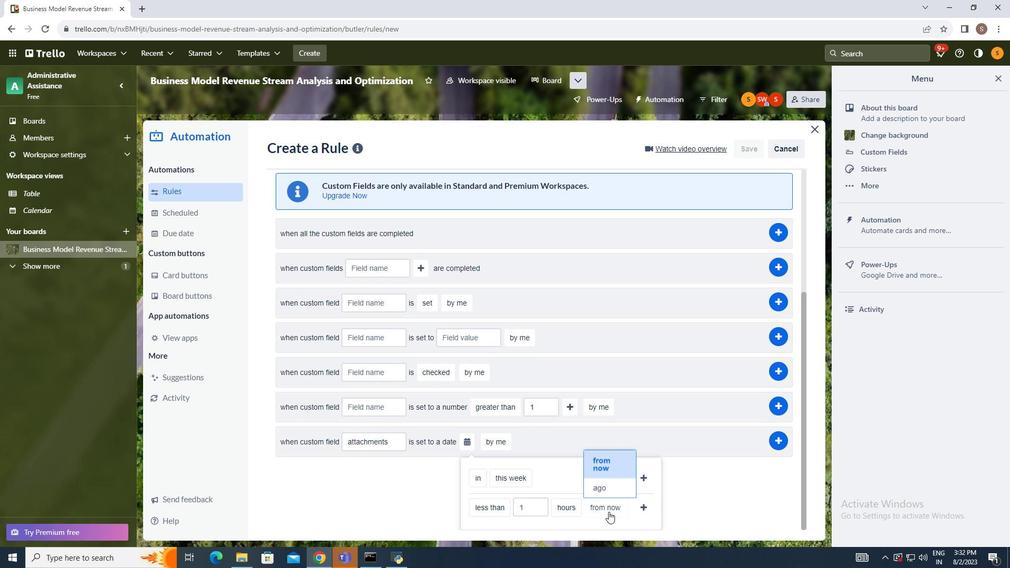
Action: Mouse moved to (603, 455)
Screenshot: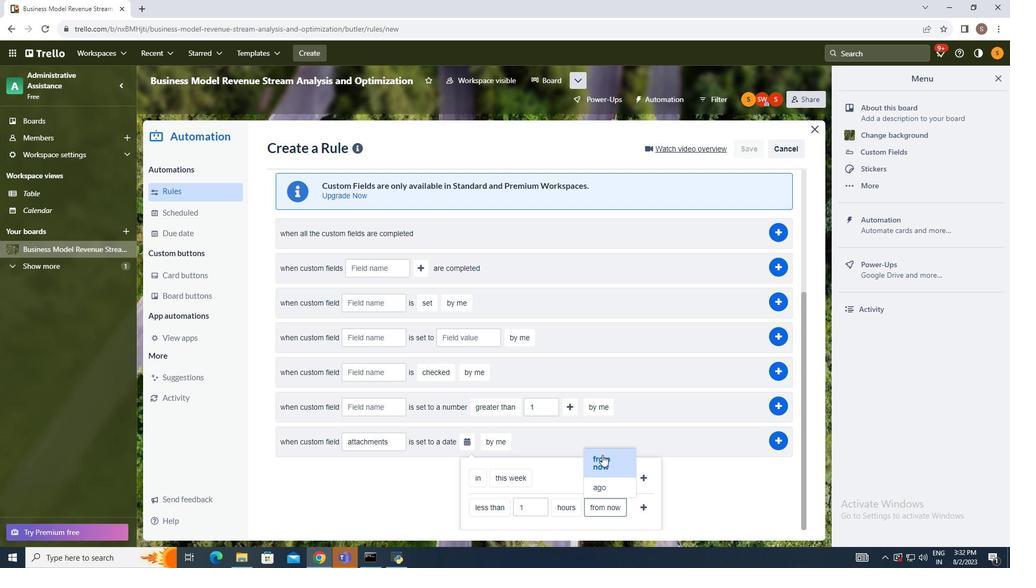 
Action: Mouse pressed left at (603, 455)
Screenshot: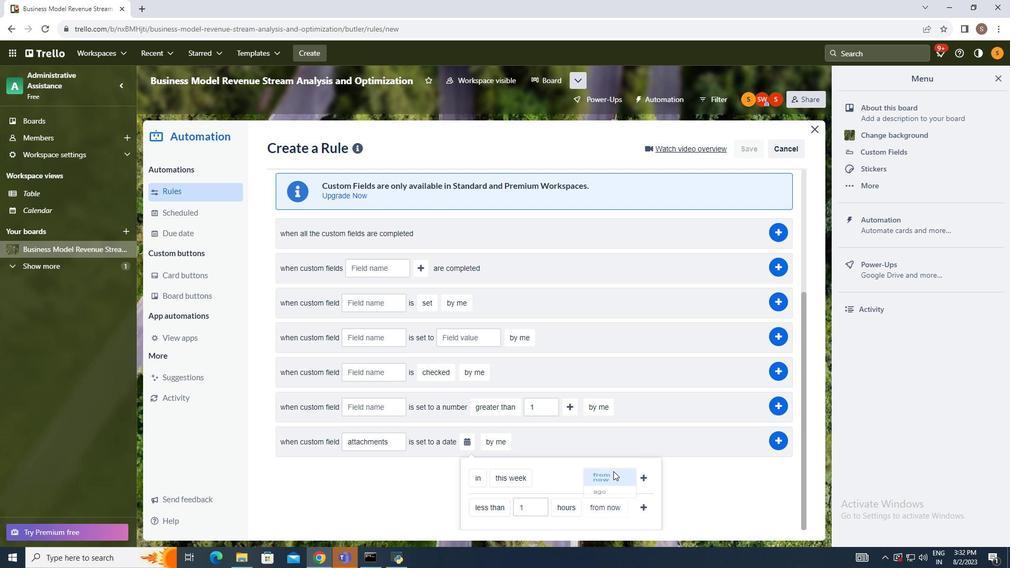 
Action: Mouse moved to (644, 505)
Screenshot: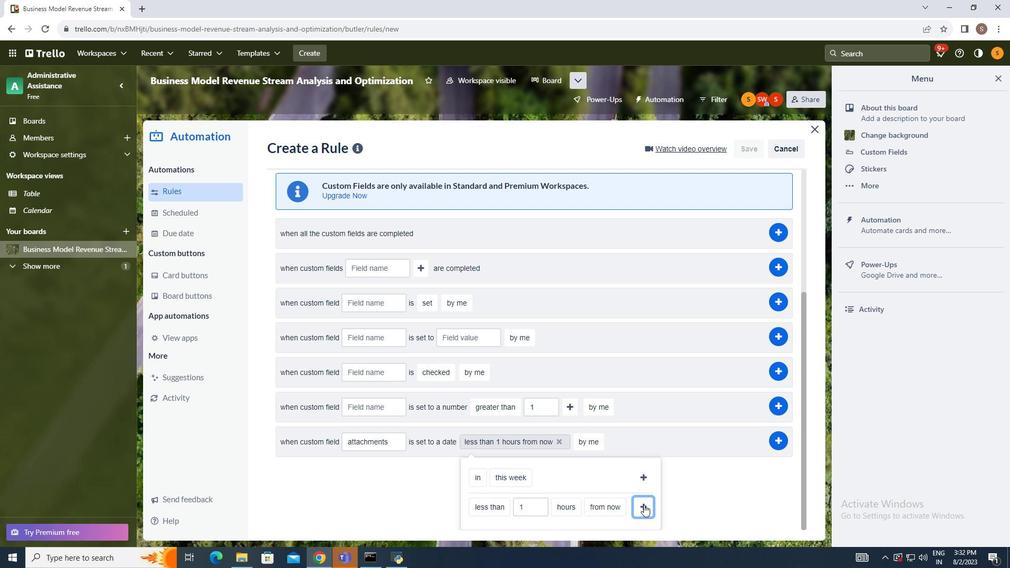 
Action: Mouse pressed left at (644, 505)
Screenshot: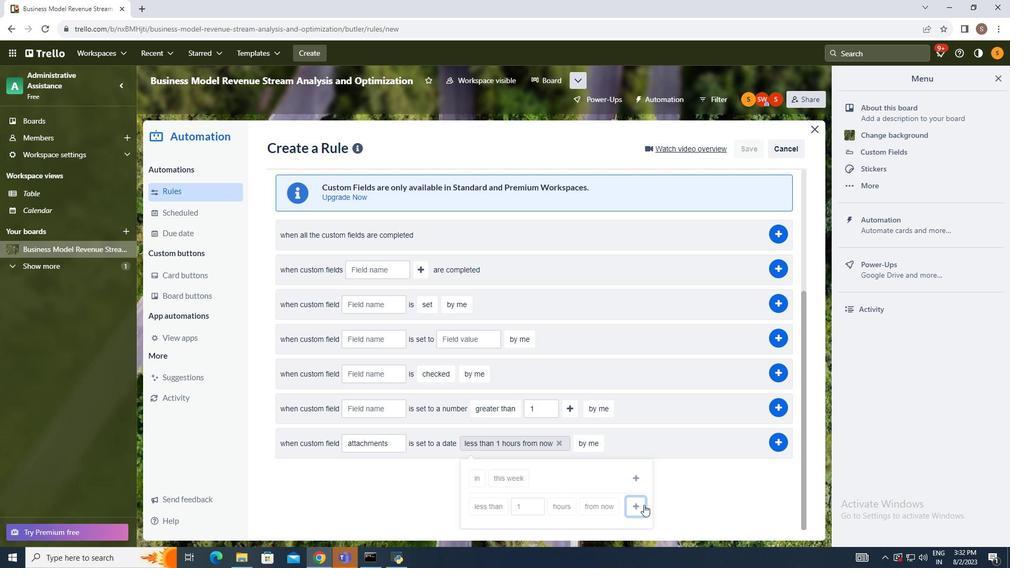
Action: Mouse moved to (587, 491)
Screenshot: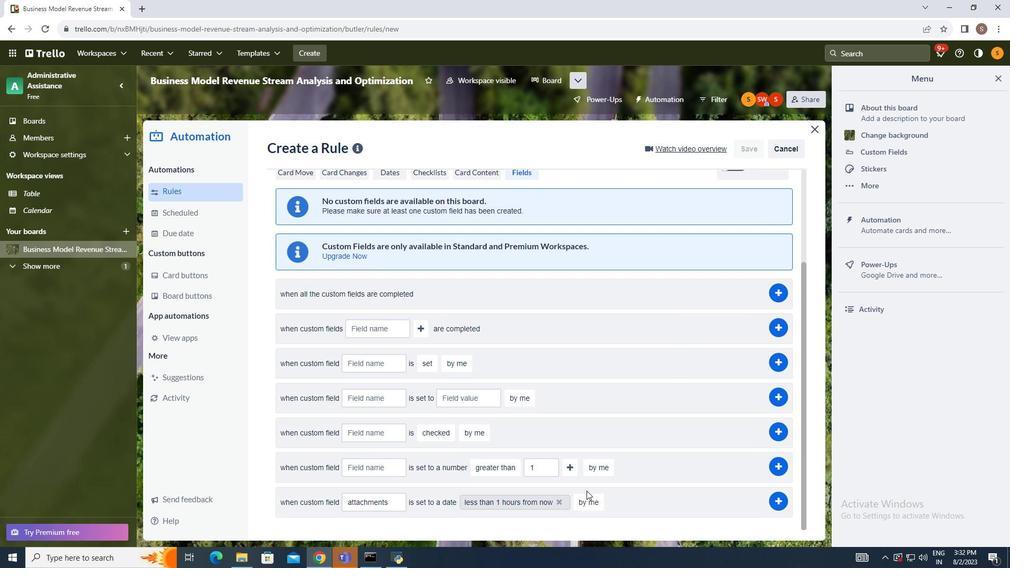 
Action: Mouse pressed left at (587, 491)
Screenshot: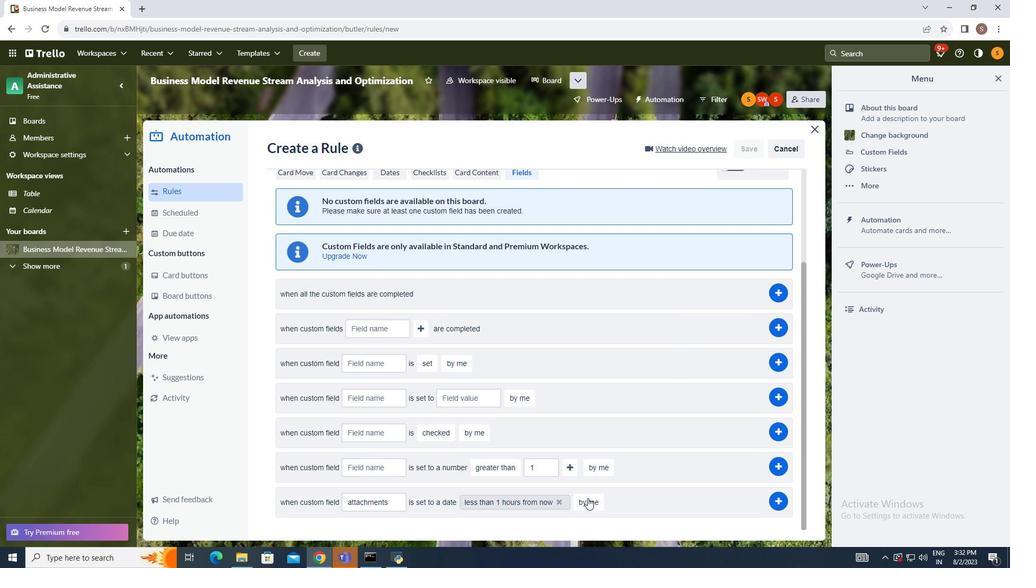 
Action: Mouse moved to (588, 499)
Screenshot: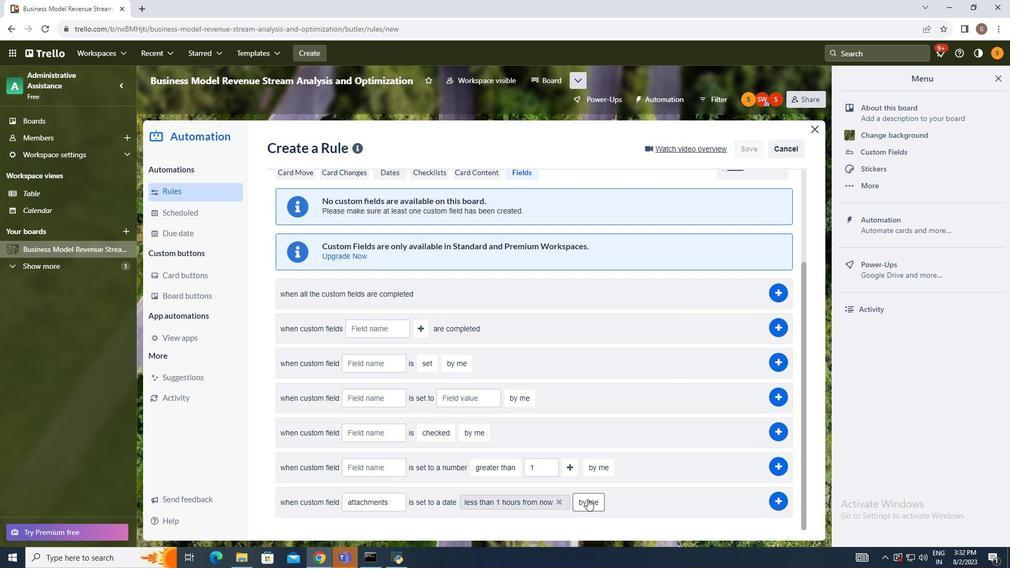 
Action: Mouse pressed left at (588, 499)
Screenshot: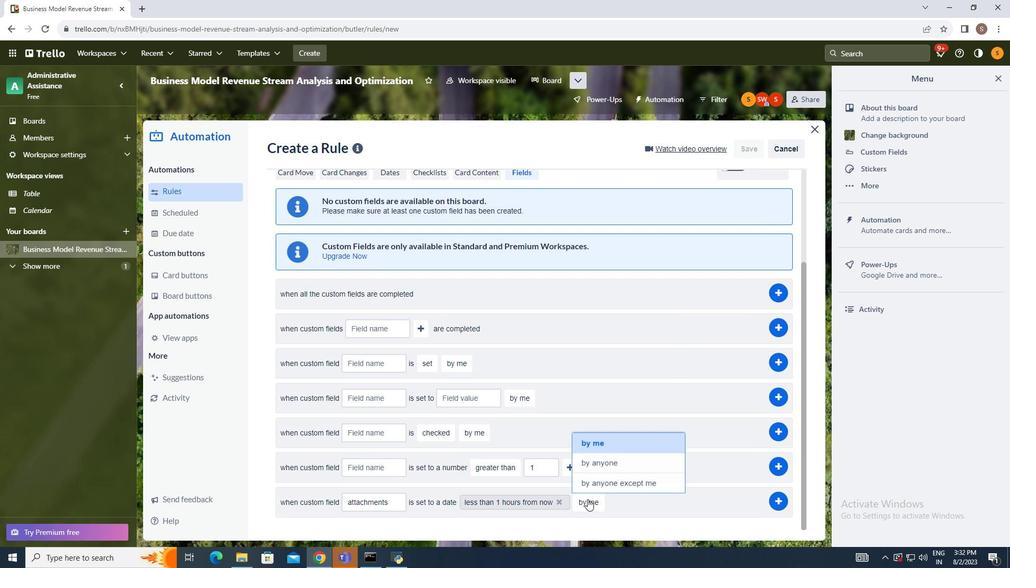 
Action: Mouse moved to (604, 461)
Screenshot: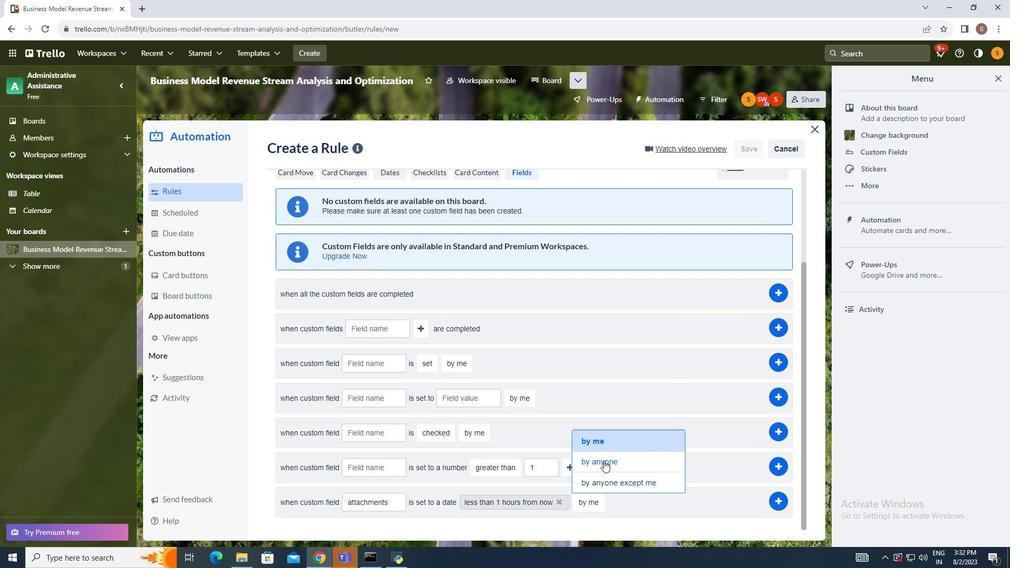 
Action: Mouse pressed left at (604, 461)
Screenshot: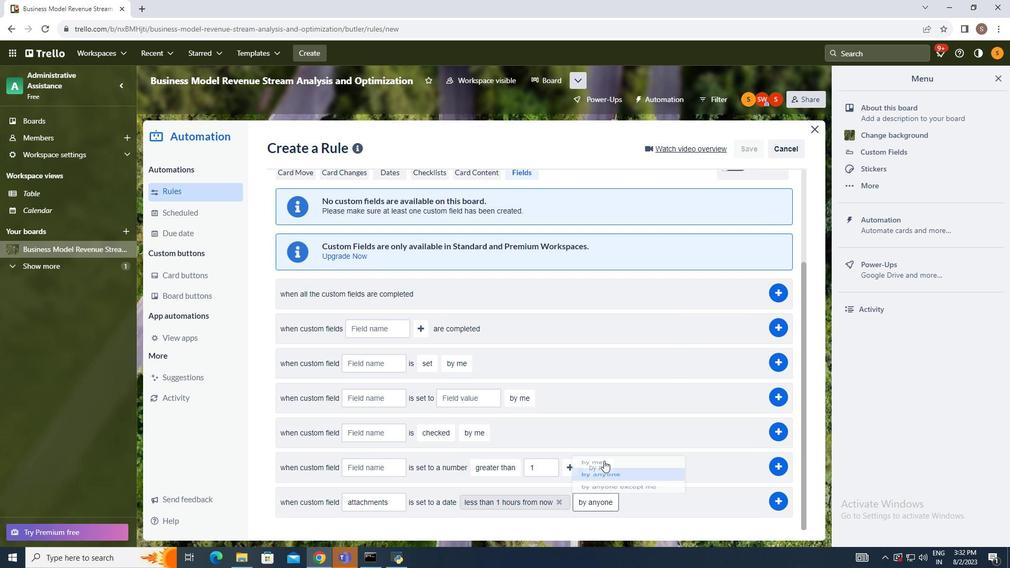 
Action: Mouse moved to (774, 499)
Screenshot: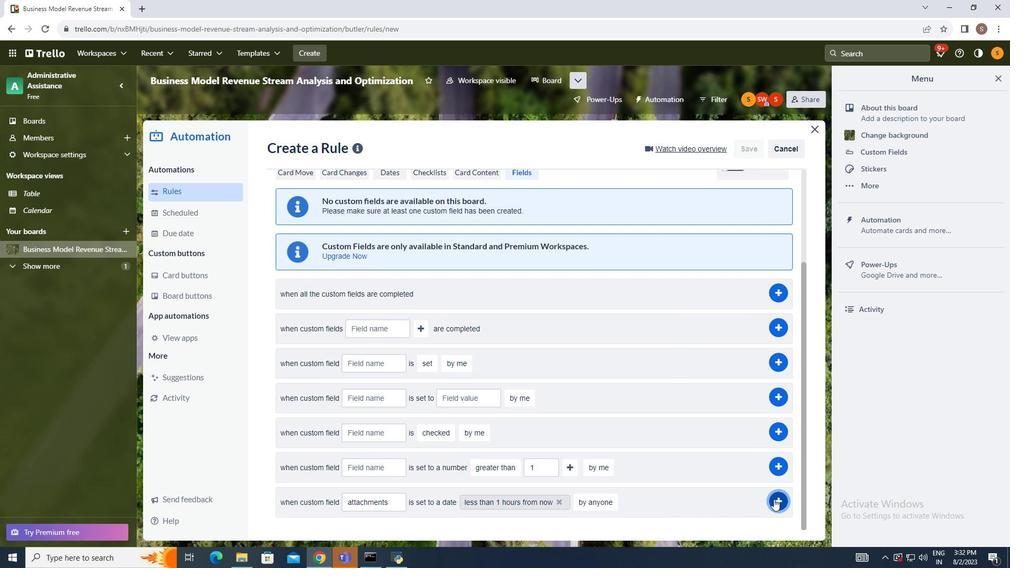 
Action: Mouse pressed left at (774, 499)
Screenshot: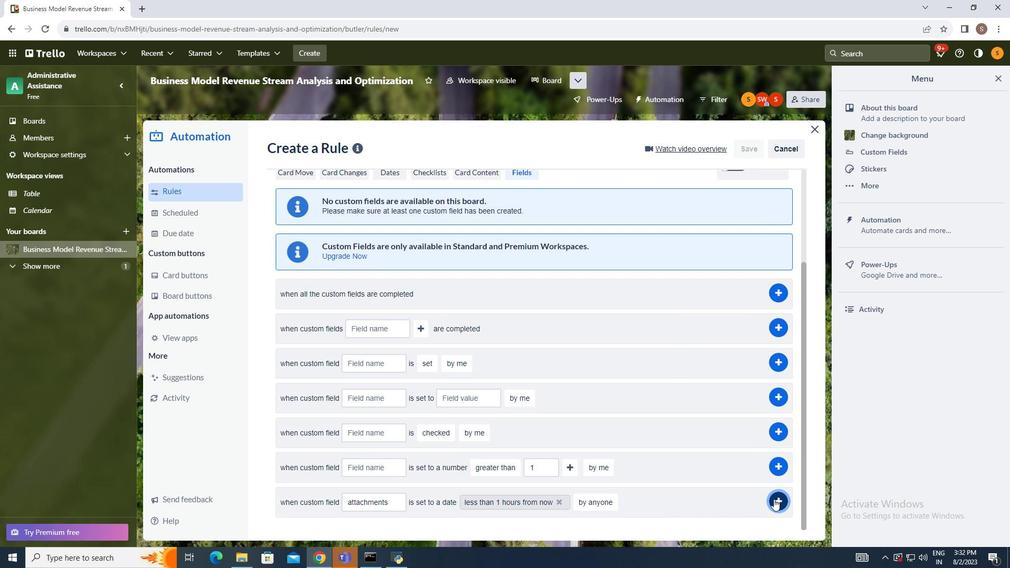 
Action: Mouse moved to (775, 499)
Screenshot: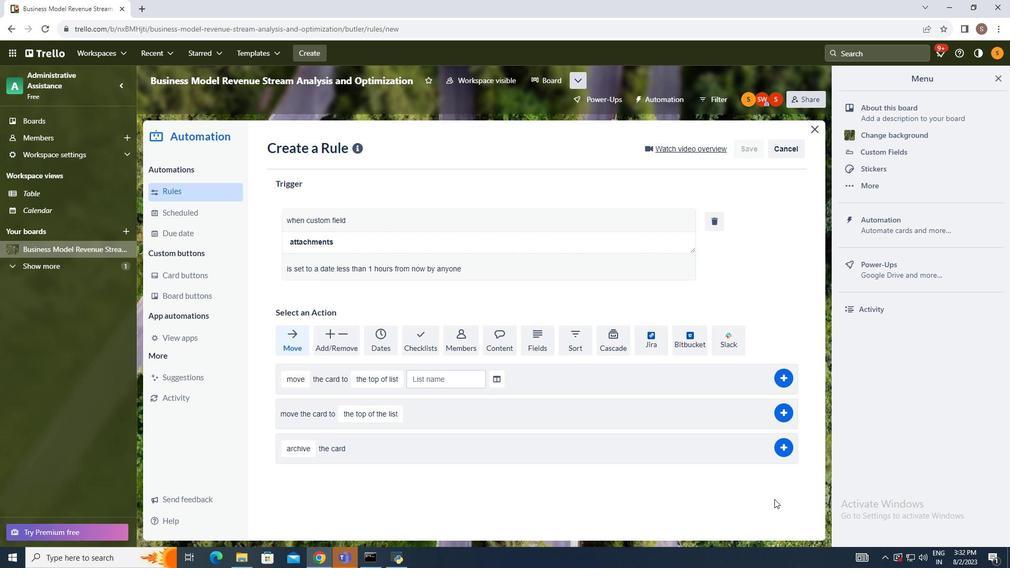 
